 Task: Explore upcoming open houses in Omaha, Nebraska, to visit properties with a fenced backyard and a playground, and take note of family-friendly amenities.
Action: Mouse moved to (372, 233)
Screenshot: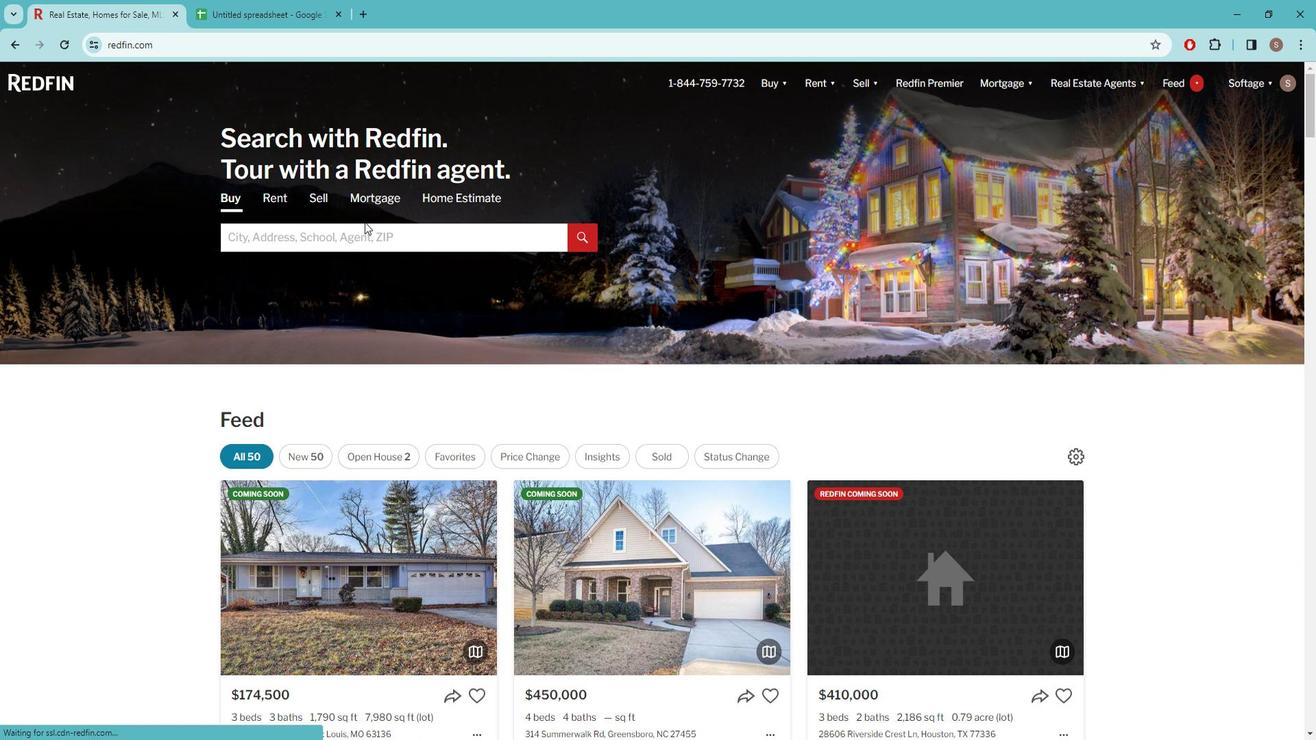 
Action: Mouse pressed left at (372, 233)
Screenshot: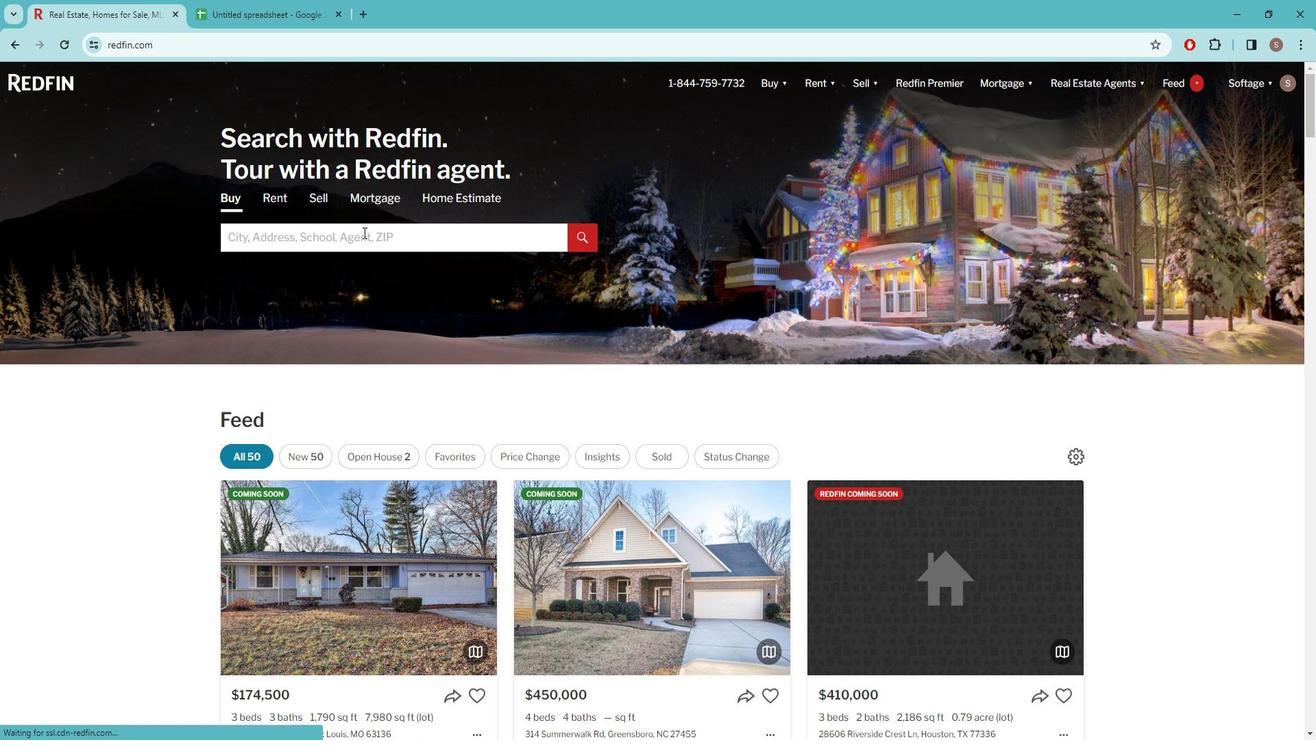 
Action: Key pressed o<Key.caps_lock>MAHA
Screenshot: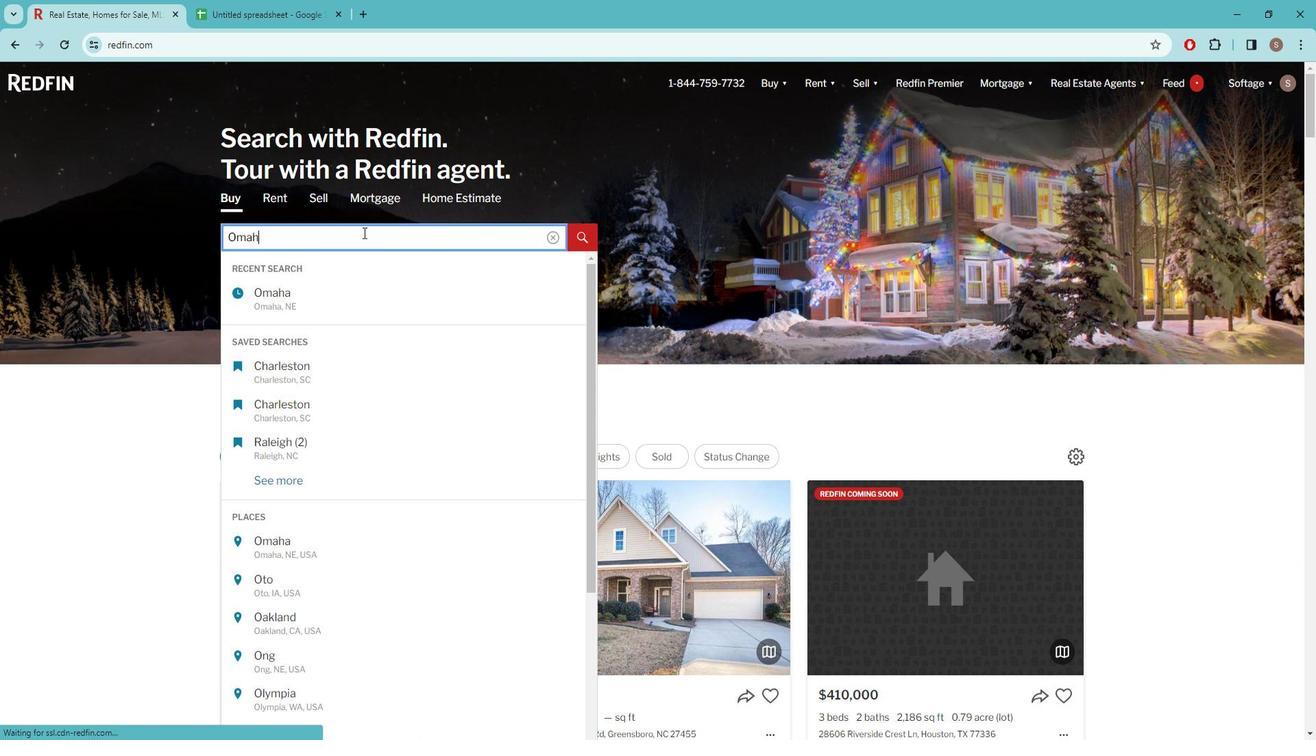 
Action: Mouse moved to (364, 309)
Screenshot: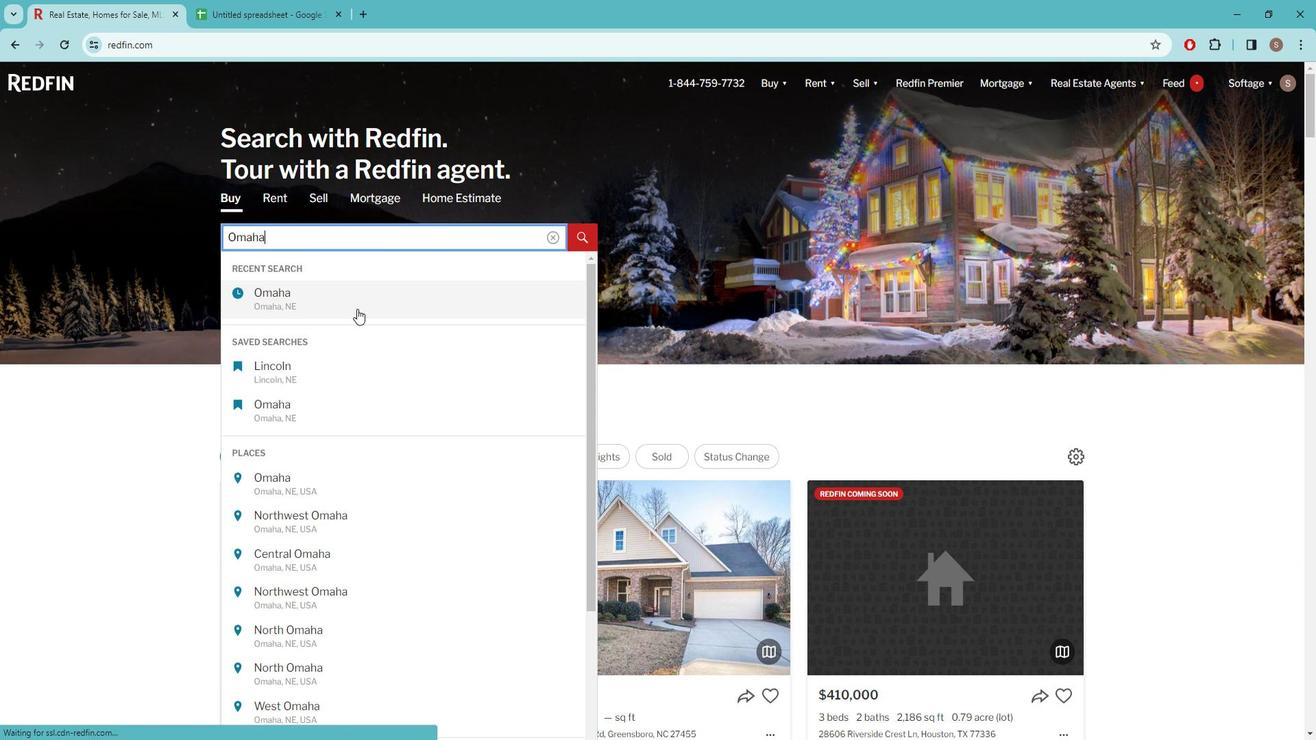 
Action: Mouse pressed left at (364, 309)
Screenshot: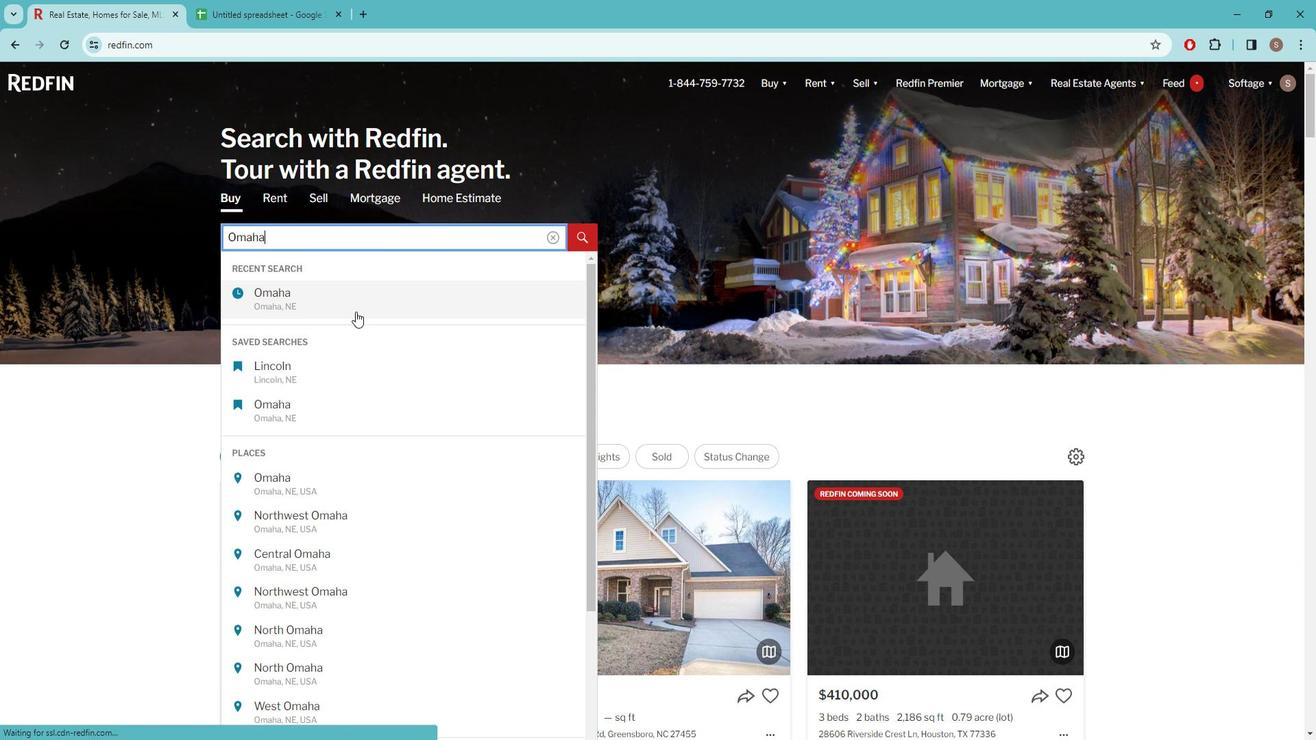 
Action: Mouse moved to (1155, 171)
Screenshot: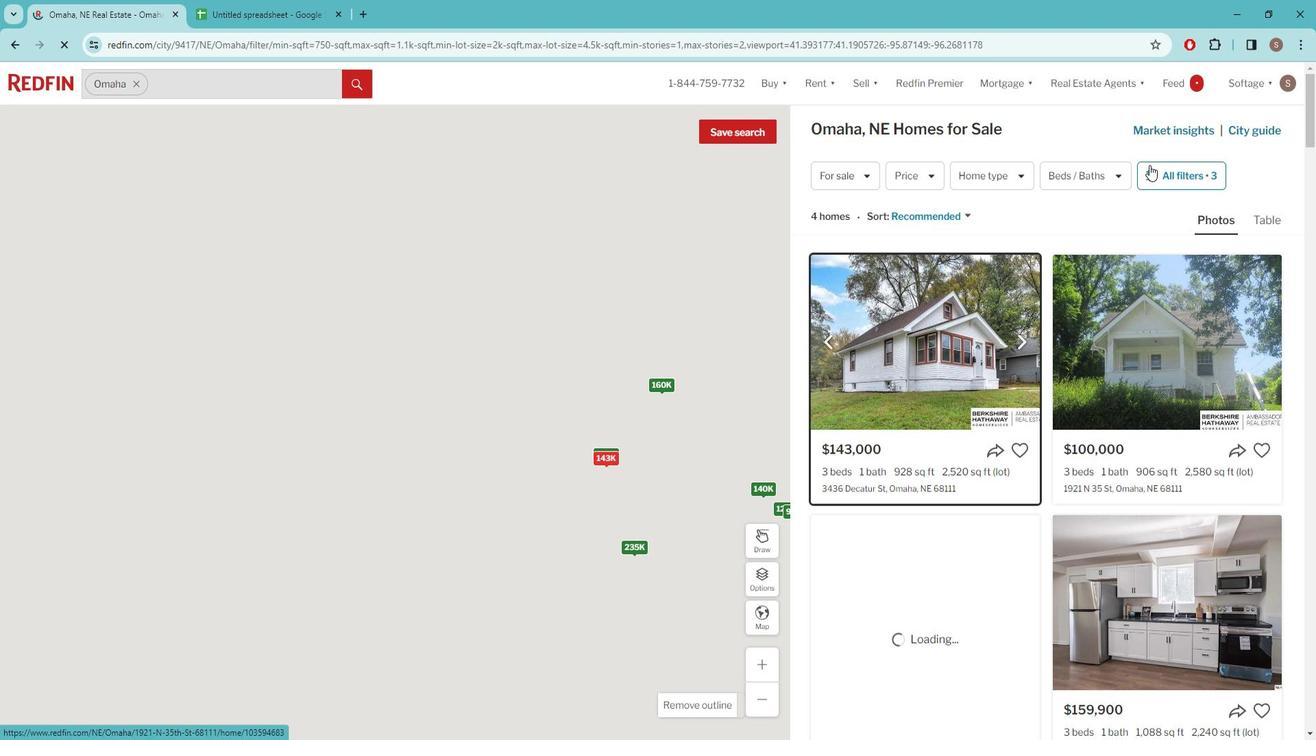 
Action: Mouse pressed left at (1155, 171)
Screenshot: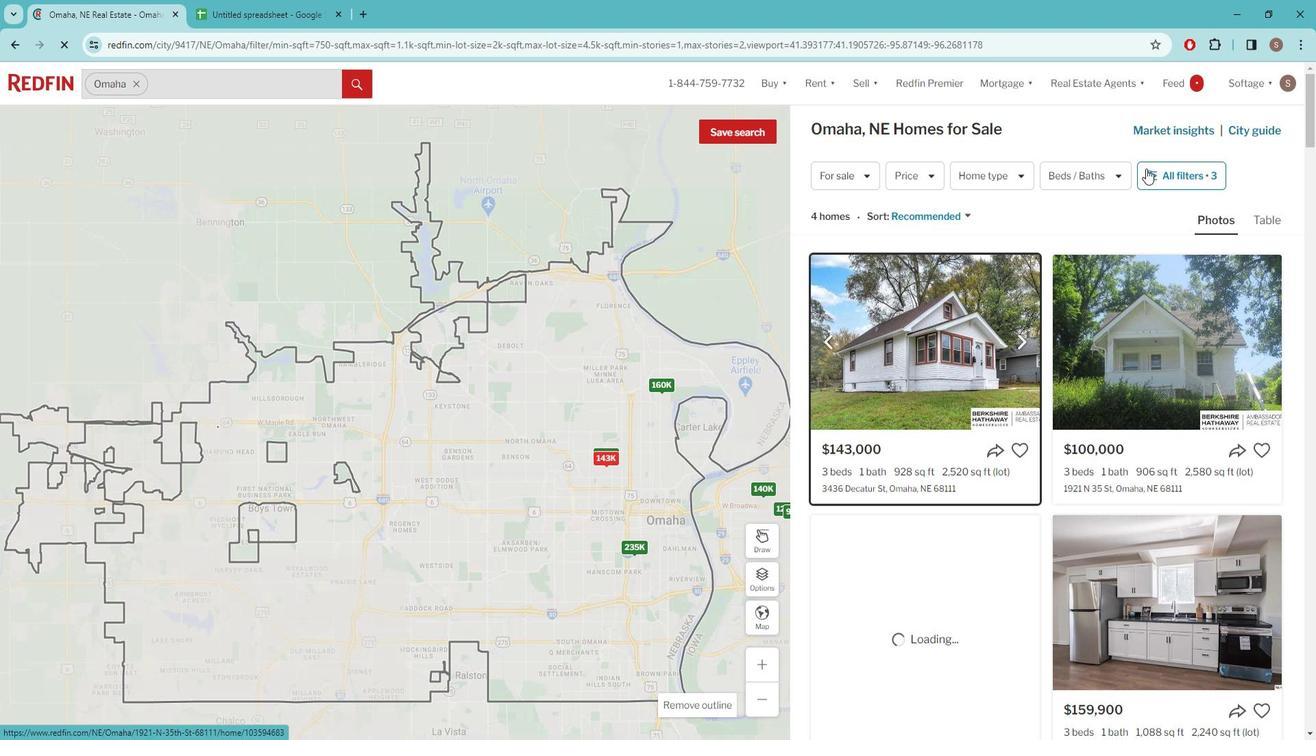 
Action: Mouse pressed left at (1155, 171)
Screenshot: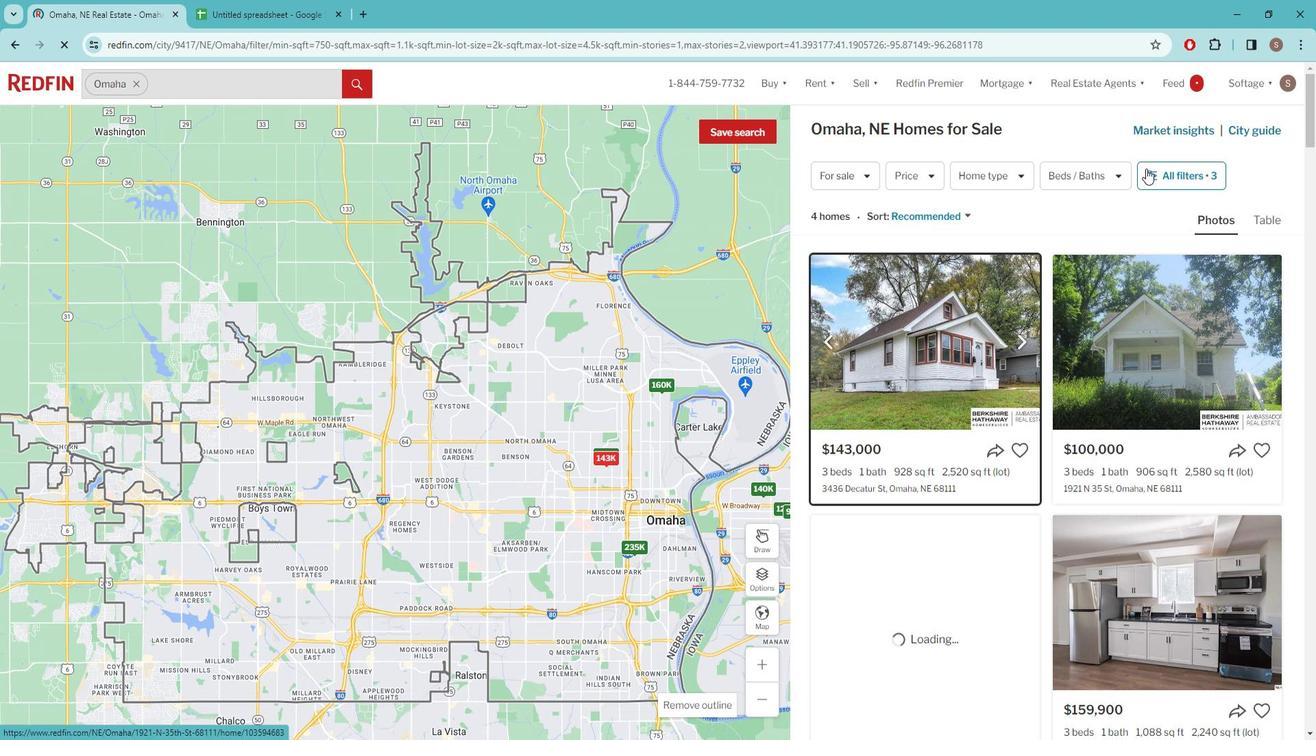 
Action: Mouse moved to (1156, 172)
Screenshot: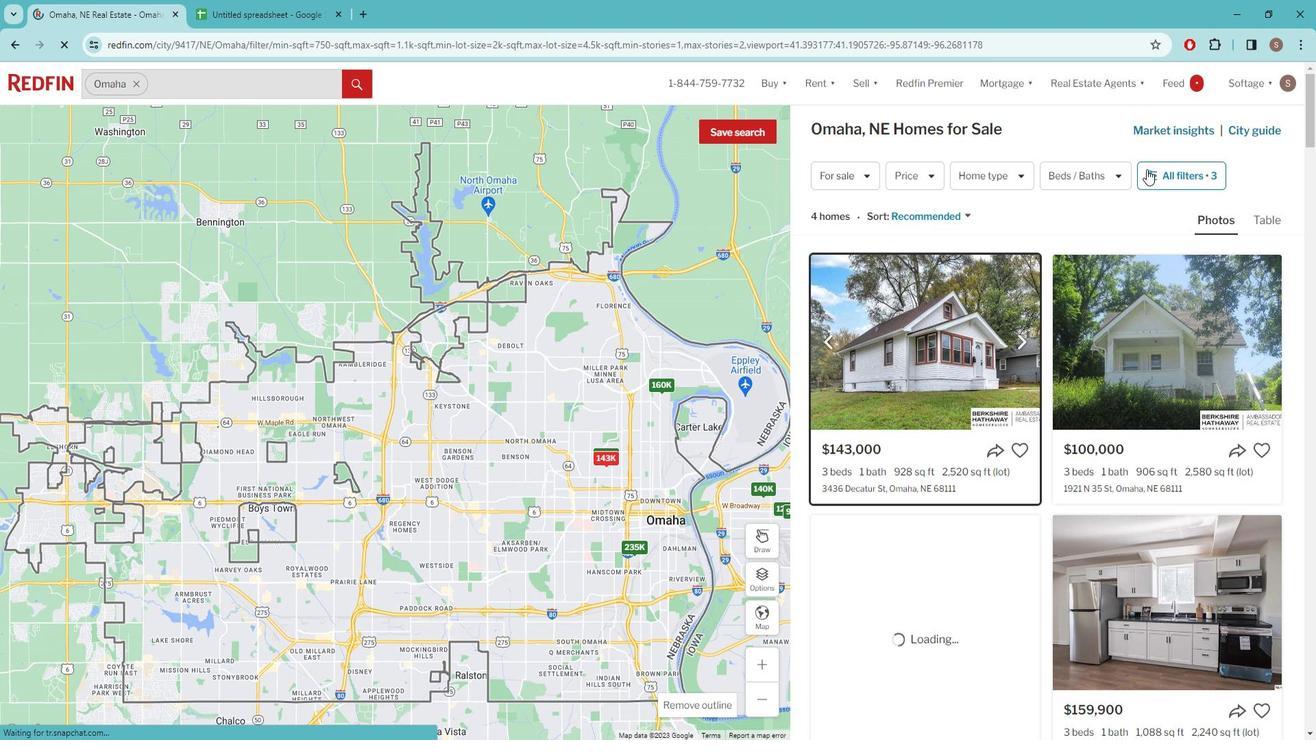
Action: Mouse pressed left at (1156, 172)
Screenshot: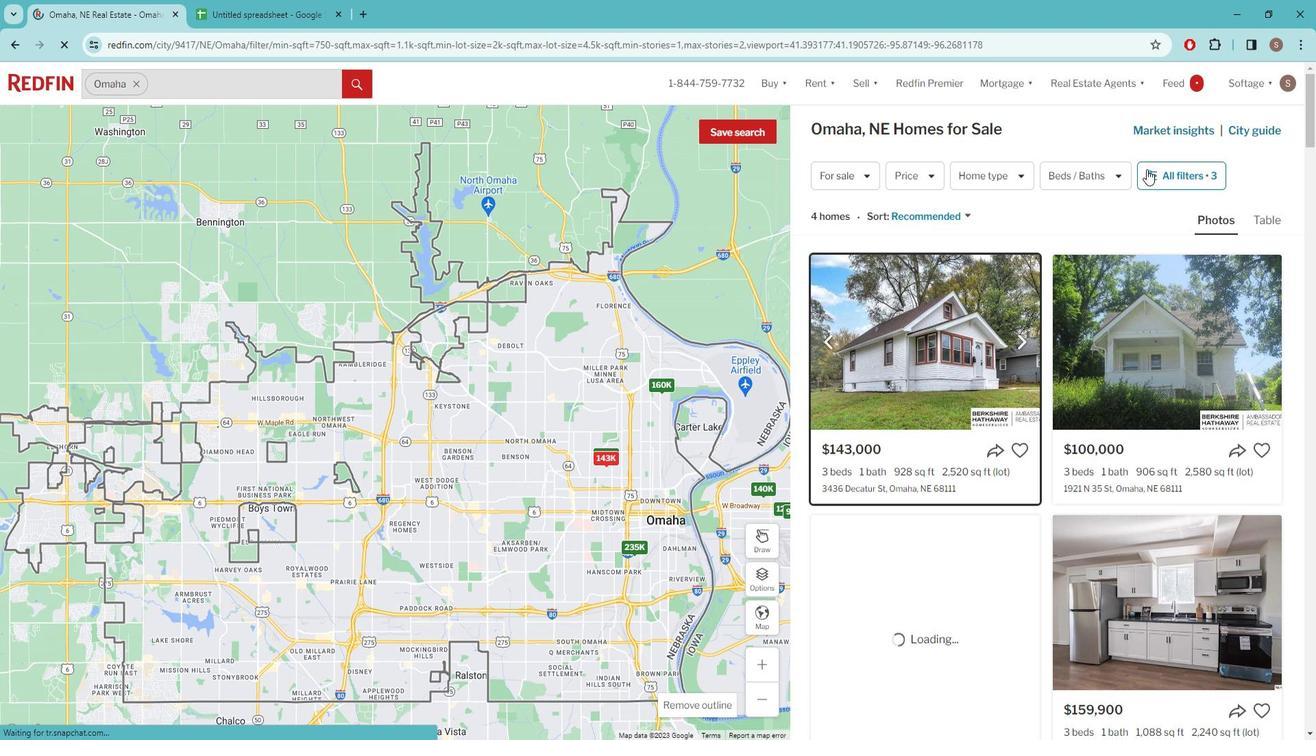 
Action: Mouse pressed left at (1156, 172)
Screenshot: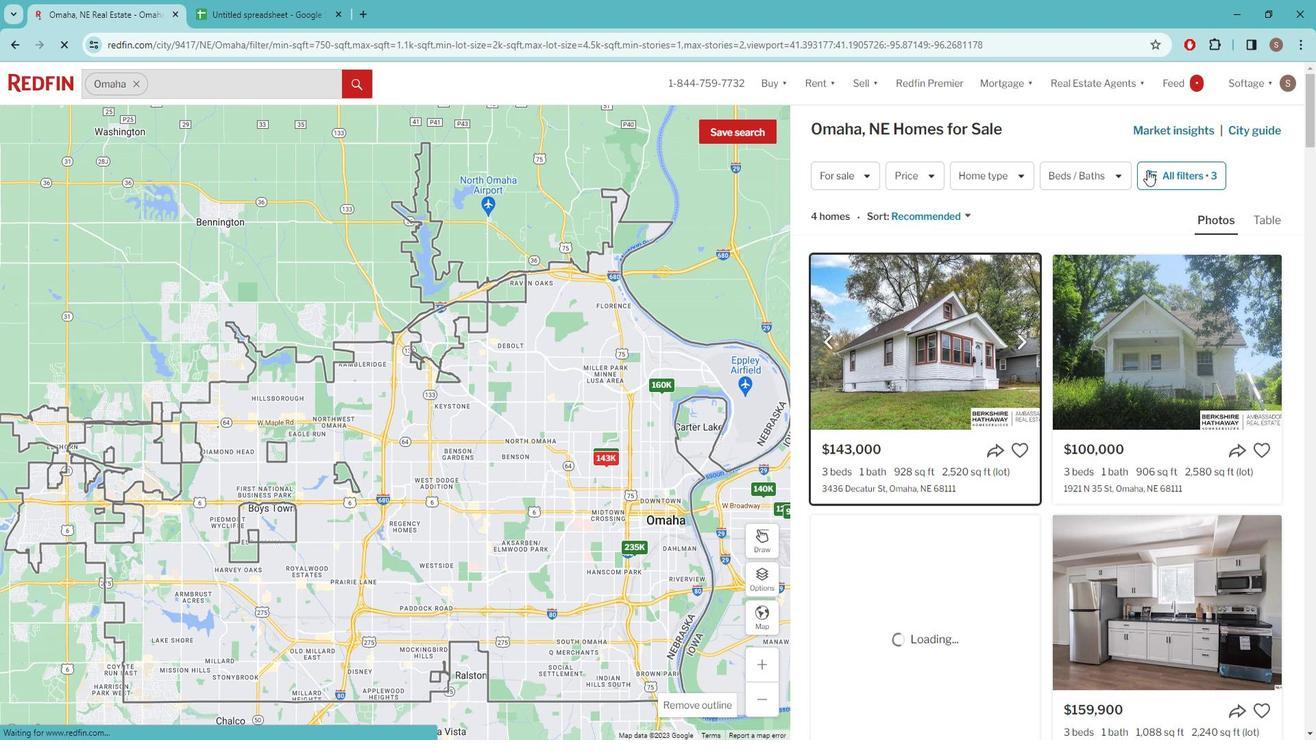 
Action: Mouse moved to (1164, 172)
Screenshot: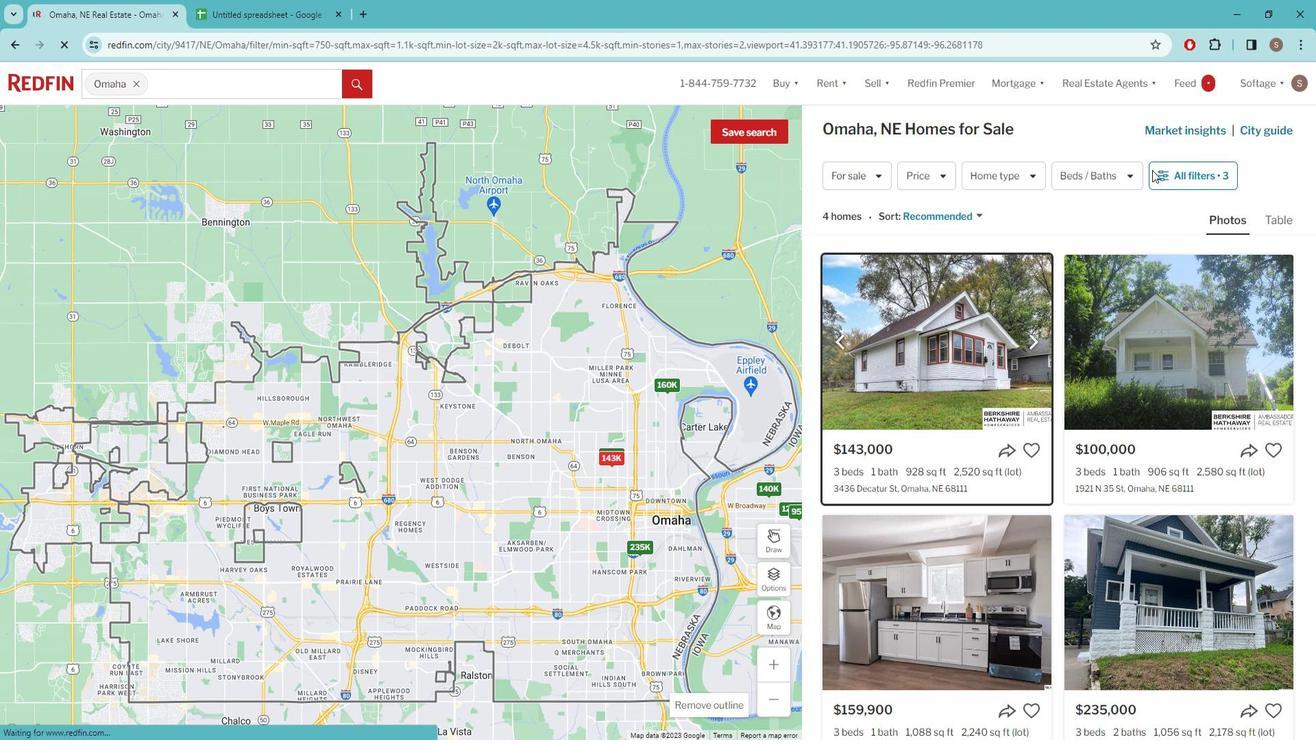 
Action: Mouse pressed left at (1164, 172)
Screenshot: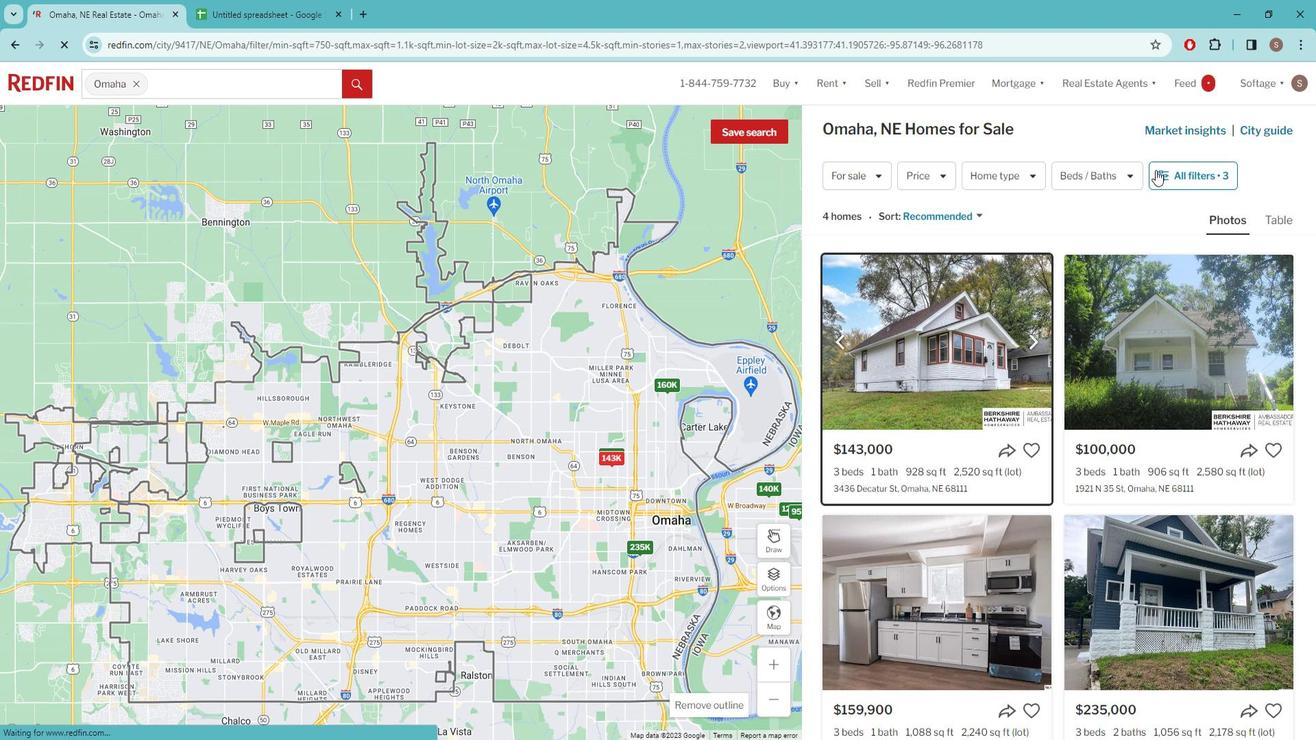 
Action: Mouse pressed left at (1164, 172)
Screenshot: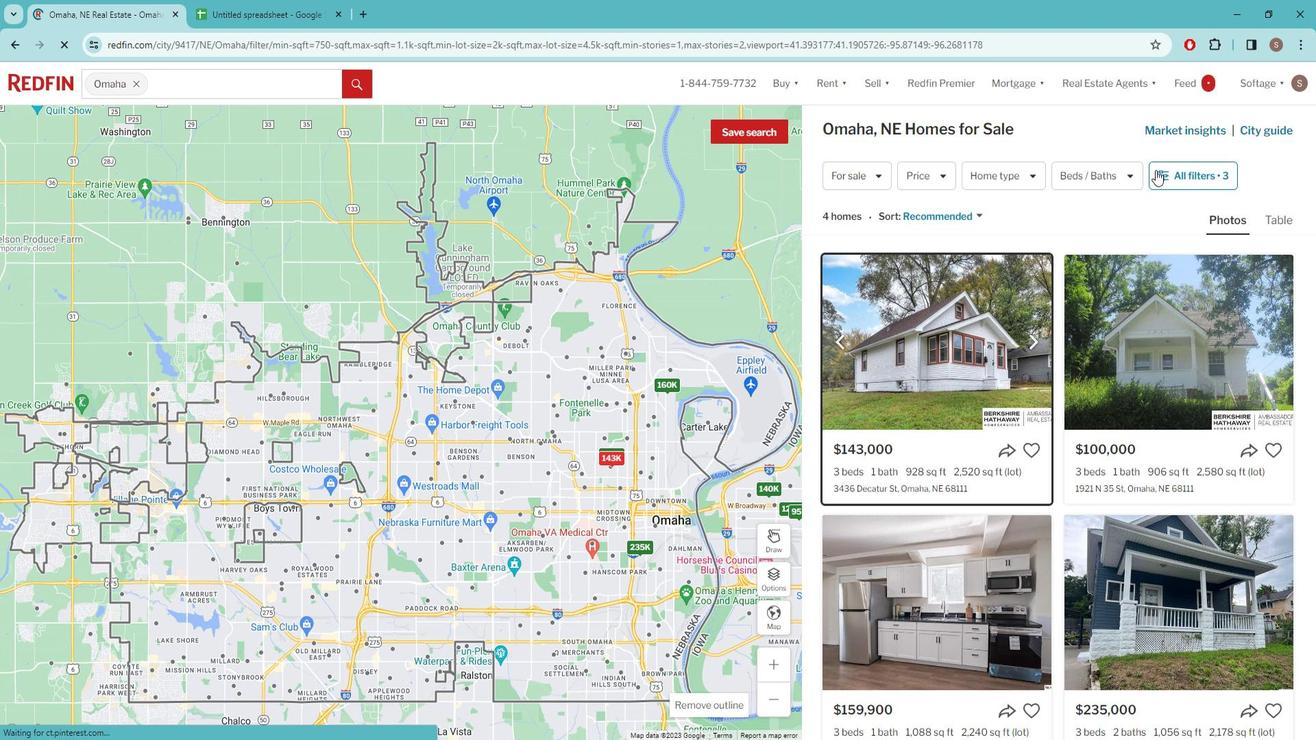 
Action: Mouse moved to (928, 697)
Screenshot: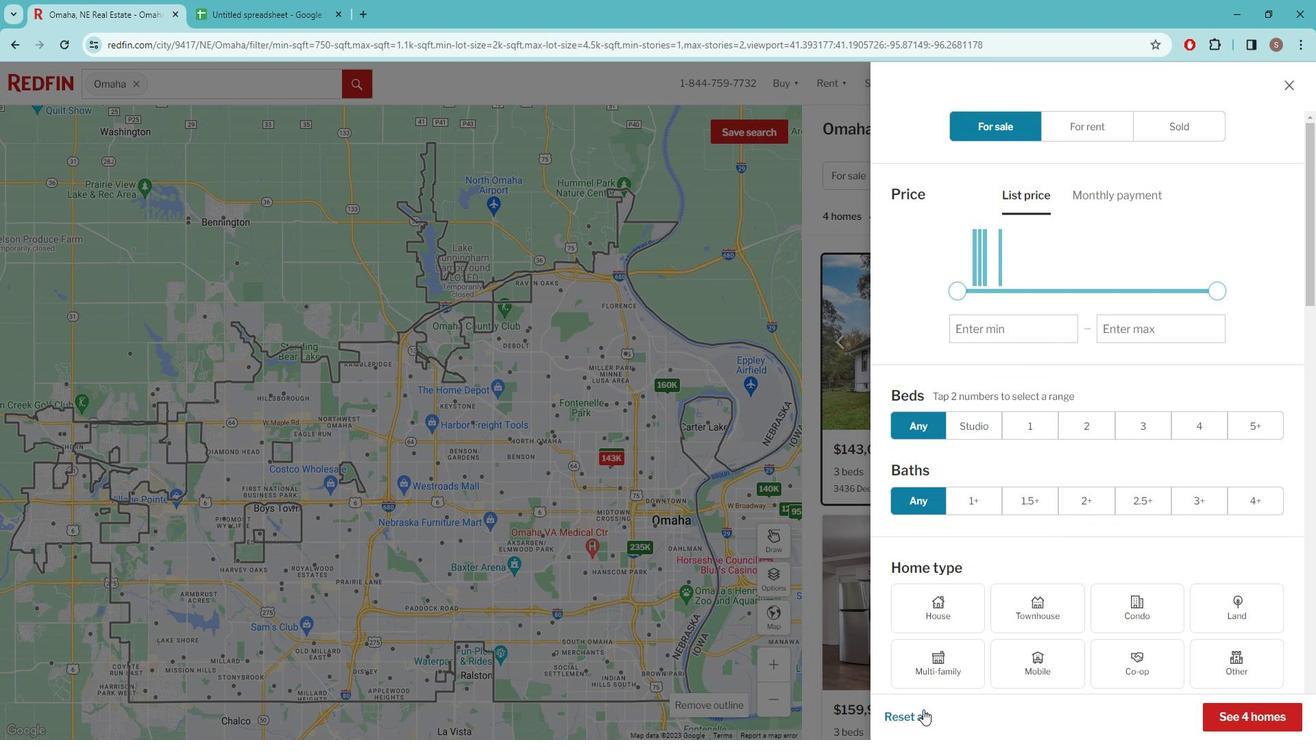 
Action: Mouse pressed left at (928, 697)
Screenshot: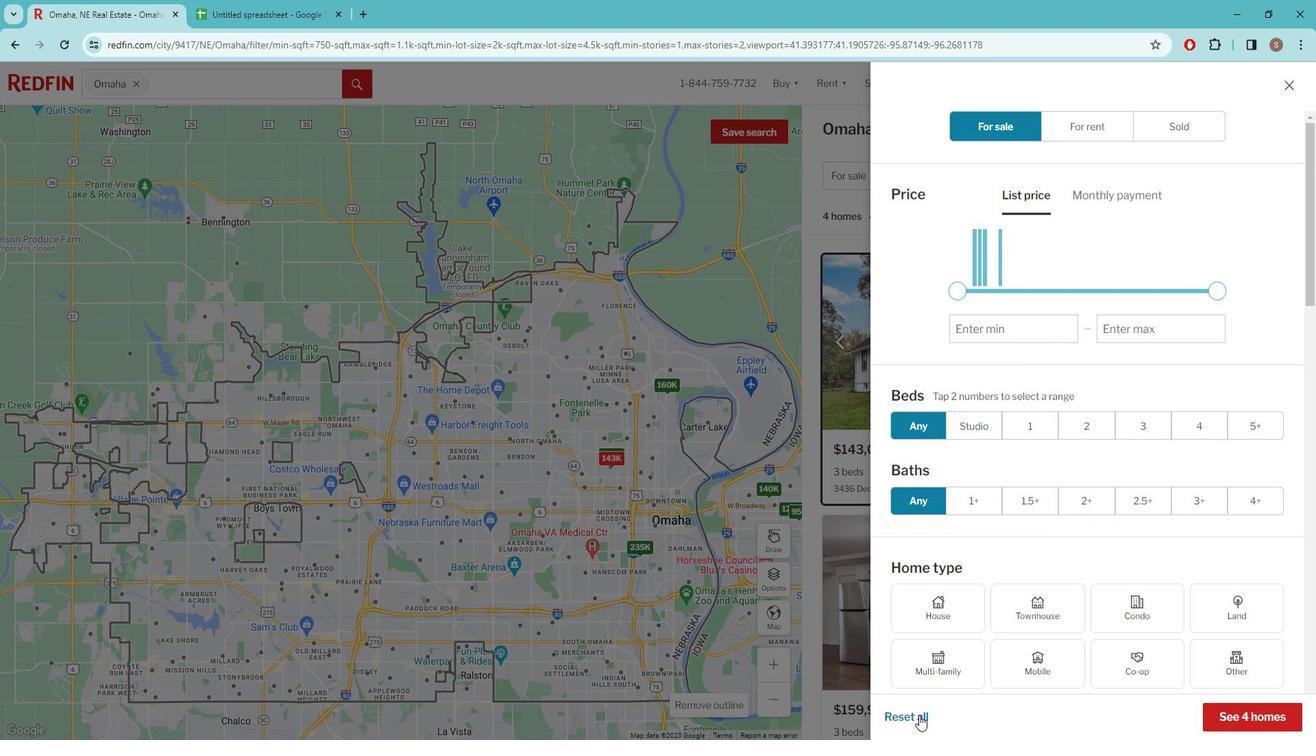 
Action: Mouse moved to (1013, 449)
Screenshot: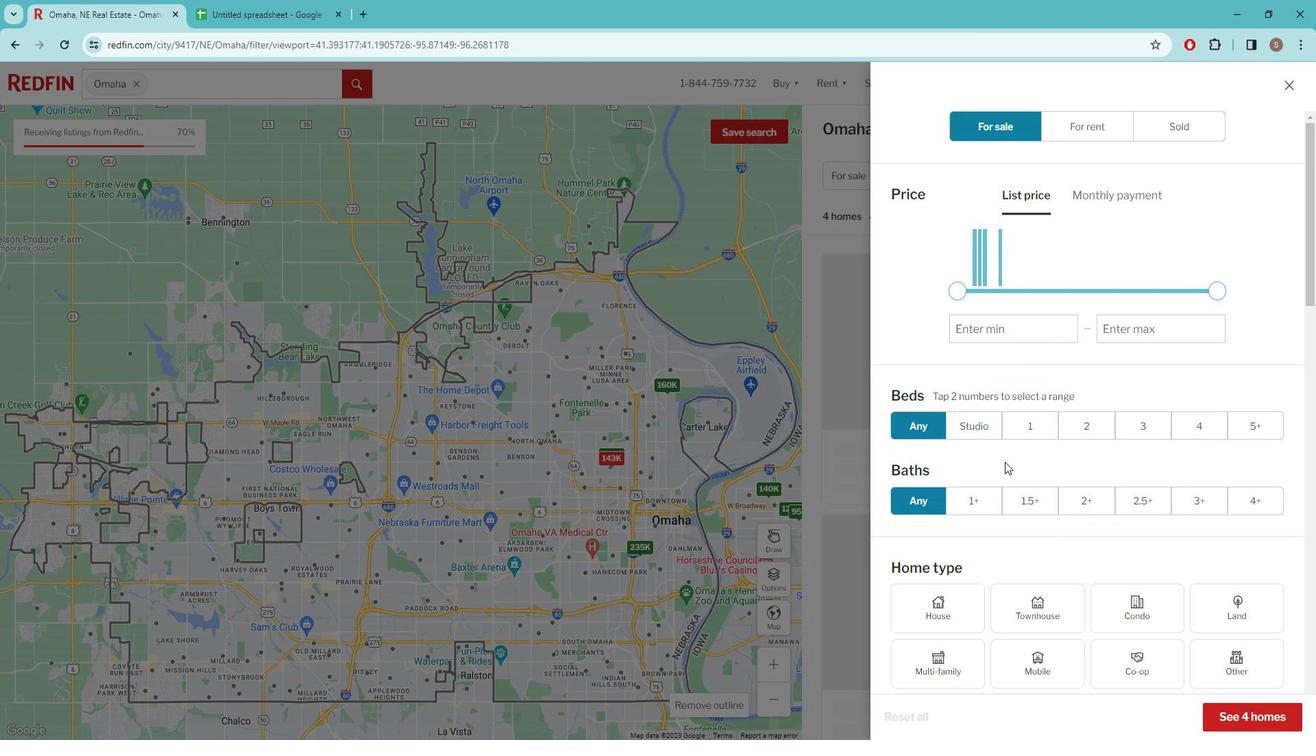 
Action: Mouse scrolled (1013, 448) with delta (0, 0)
Screenshot: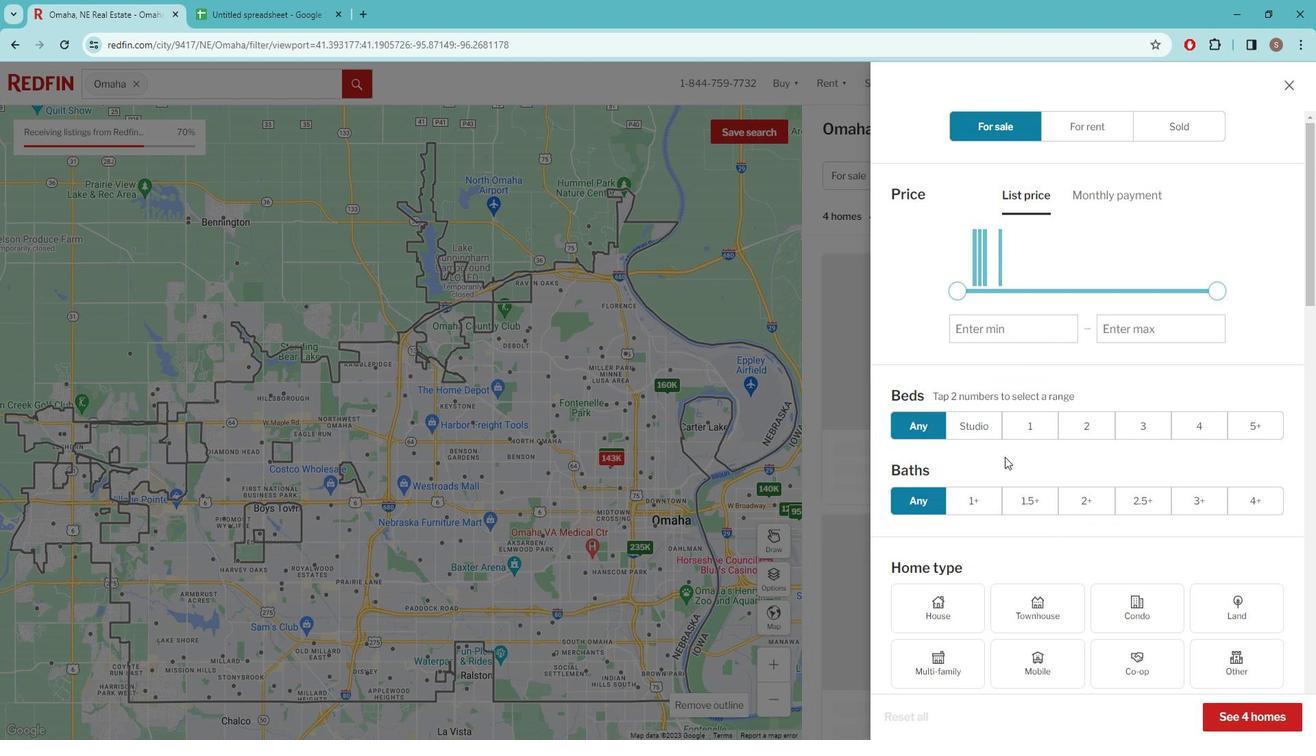 
Action: Mouse moved to (1011, 449)
Screenshot: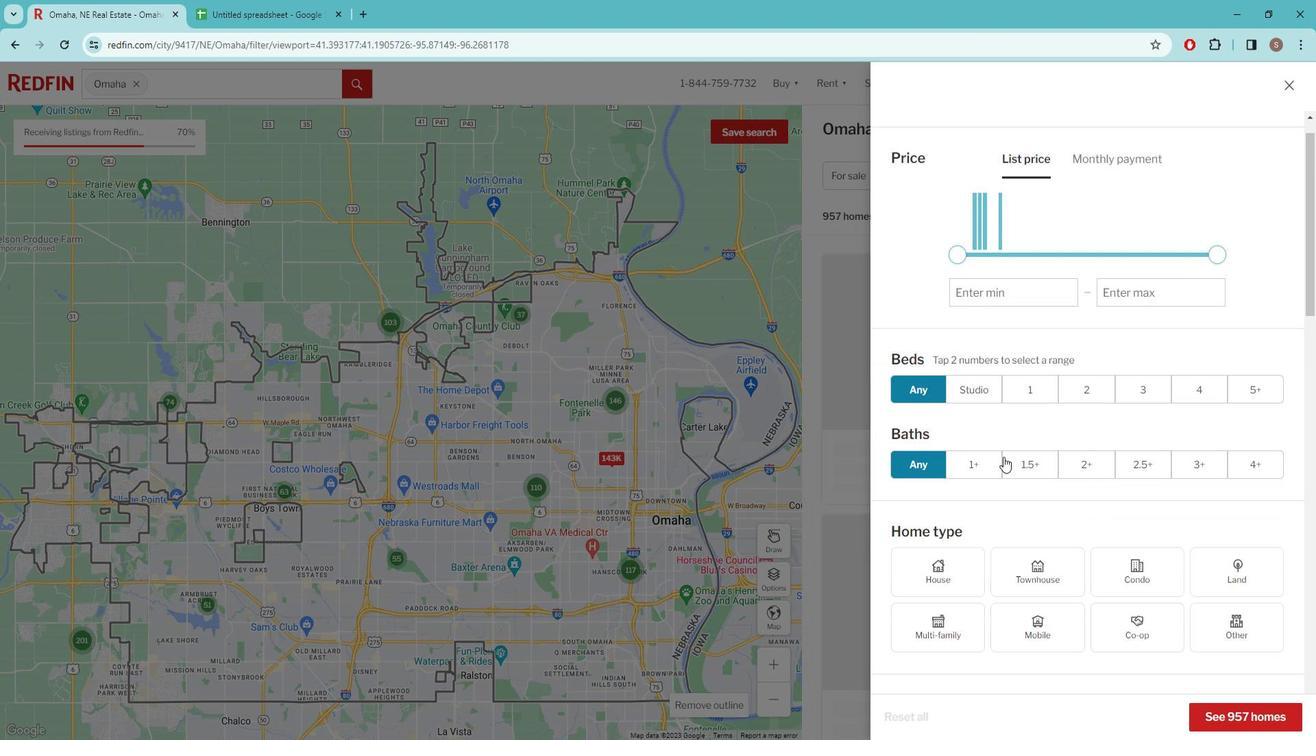 
Action: Mouse scrolled (1011, 448) with delta (0, 0)
Screenshot: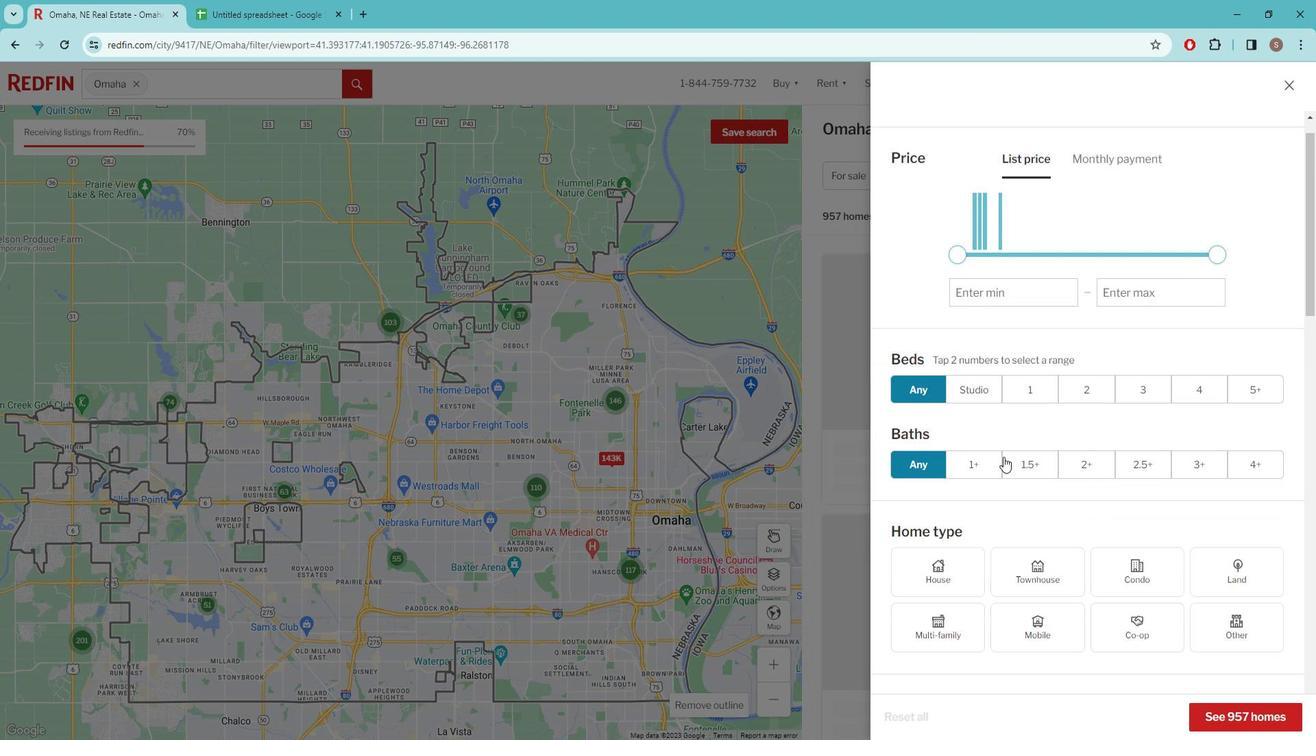 
Action: Mouse moved to (1011, 449)
Screenshot: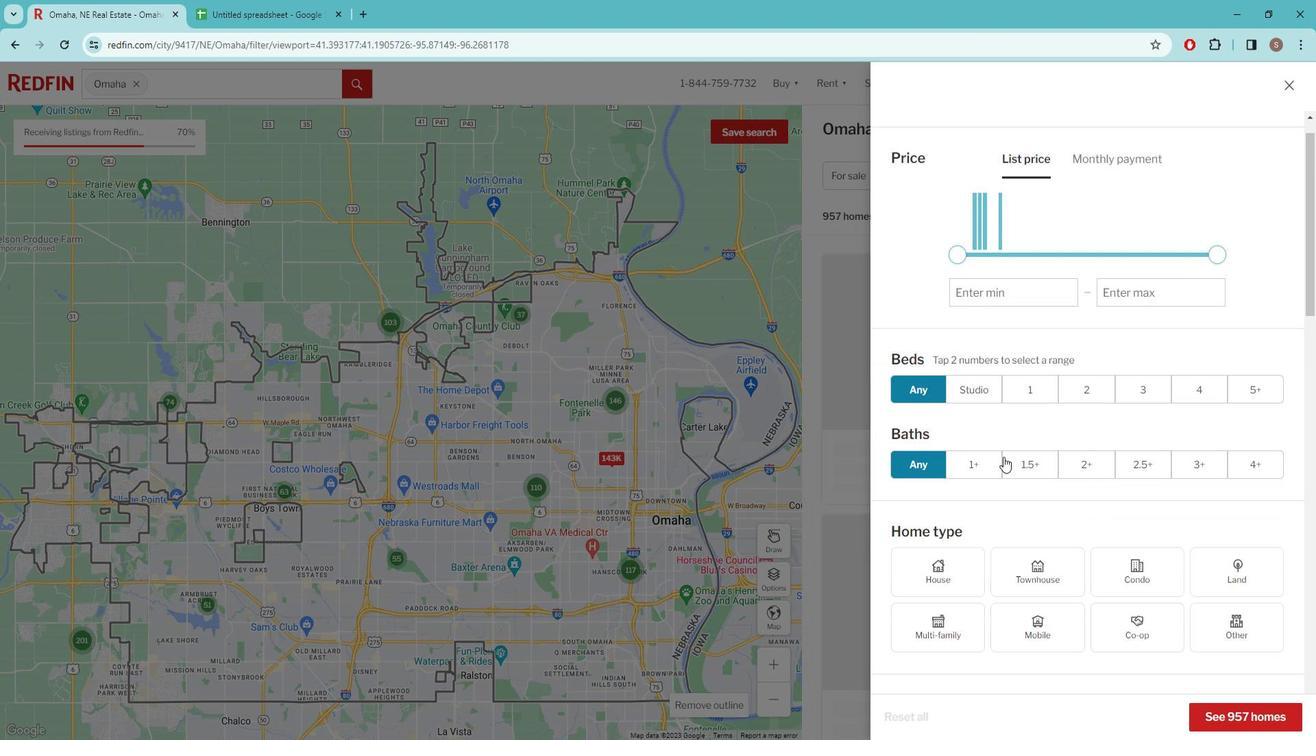 
Action: Mouse scrolled (1011, 448) with delta (0, 0)
Screenshot: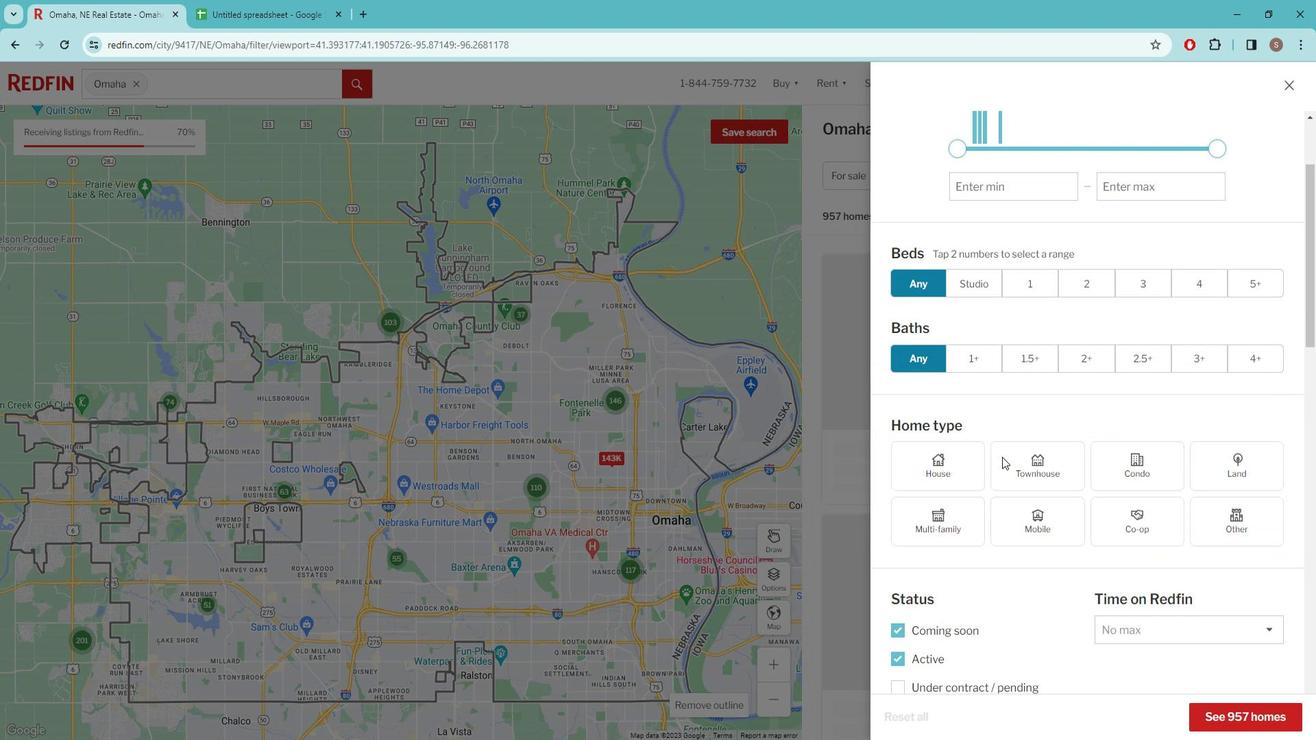 
Action: Mouse scrolled (1011, 448) with delta (0, 0)
Screenshot: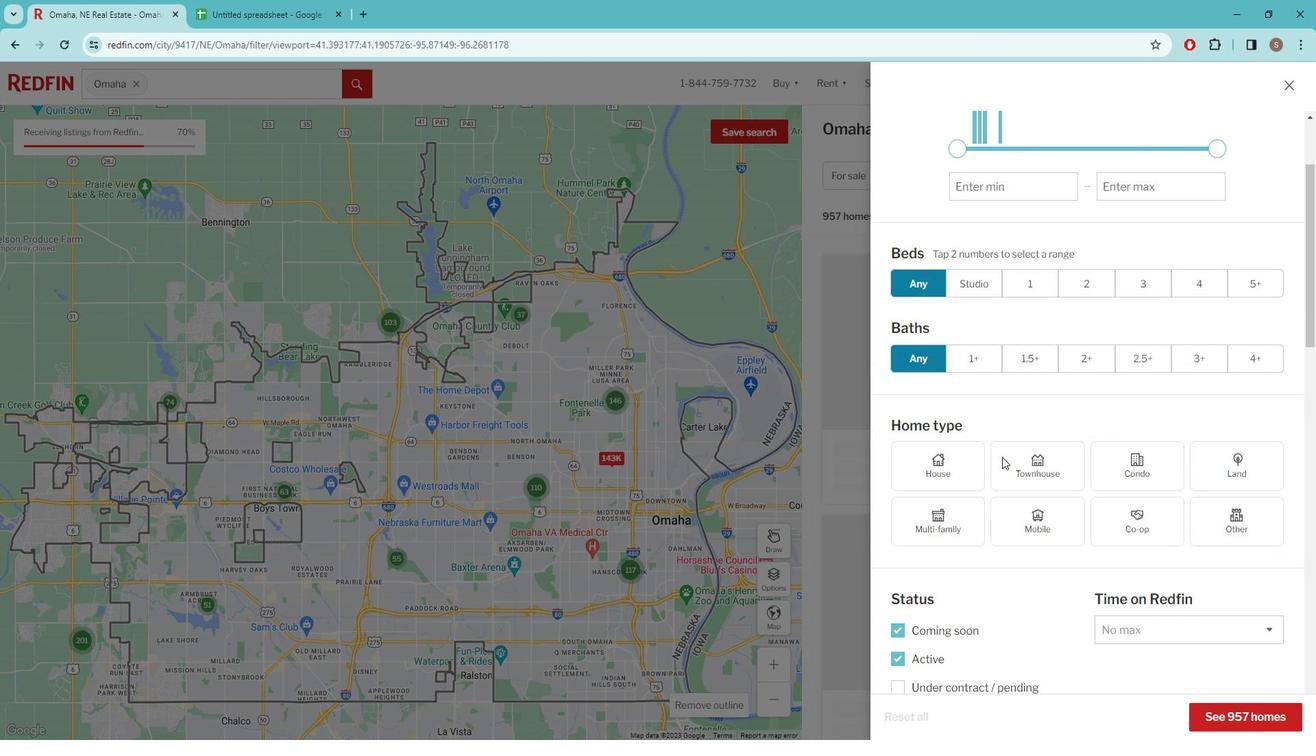
Action: Mouse moved to (964, 479)
Screenshot: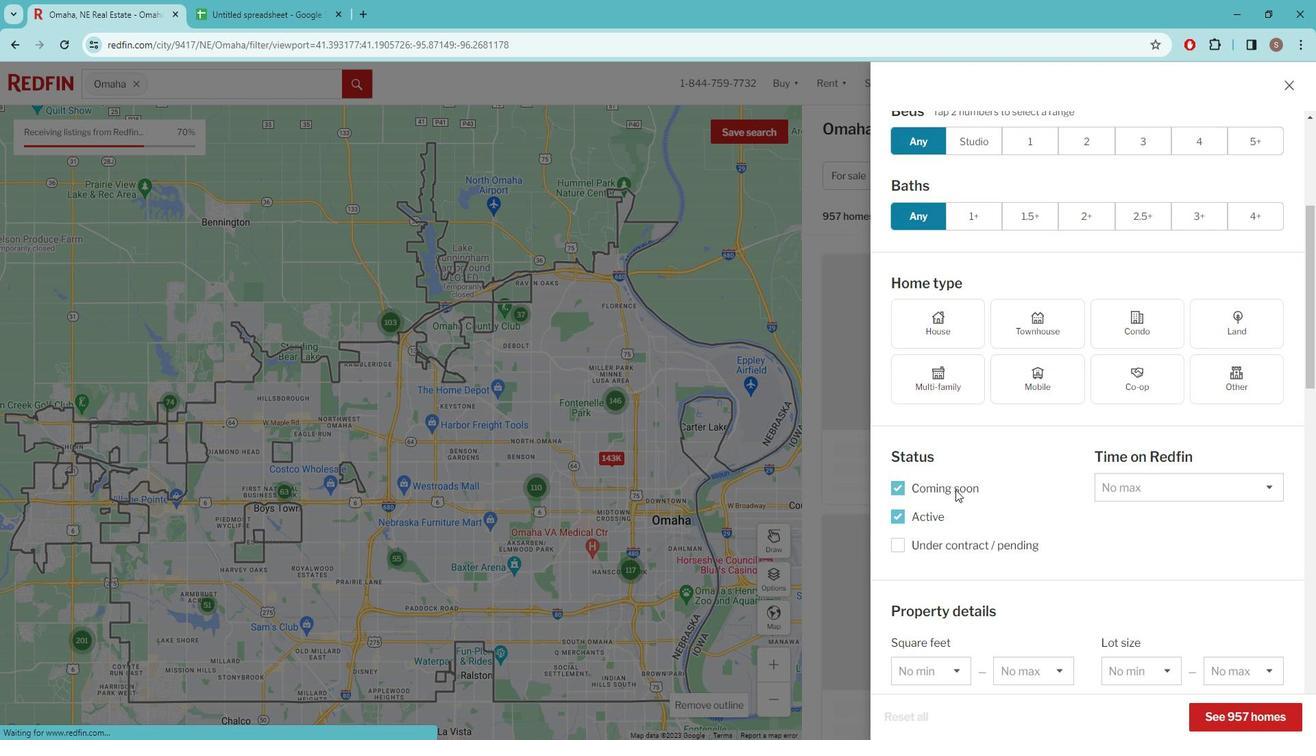 
Action: Mouse pressed left at (964, 479)
Screenshot: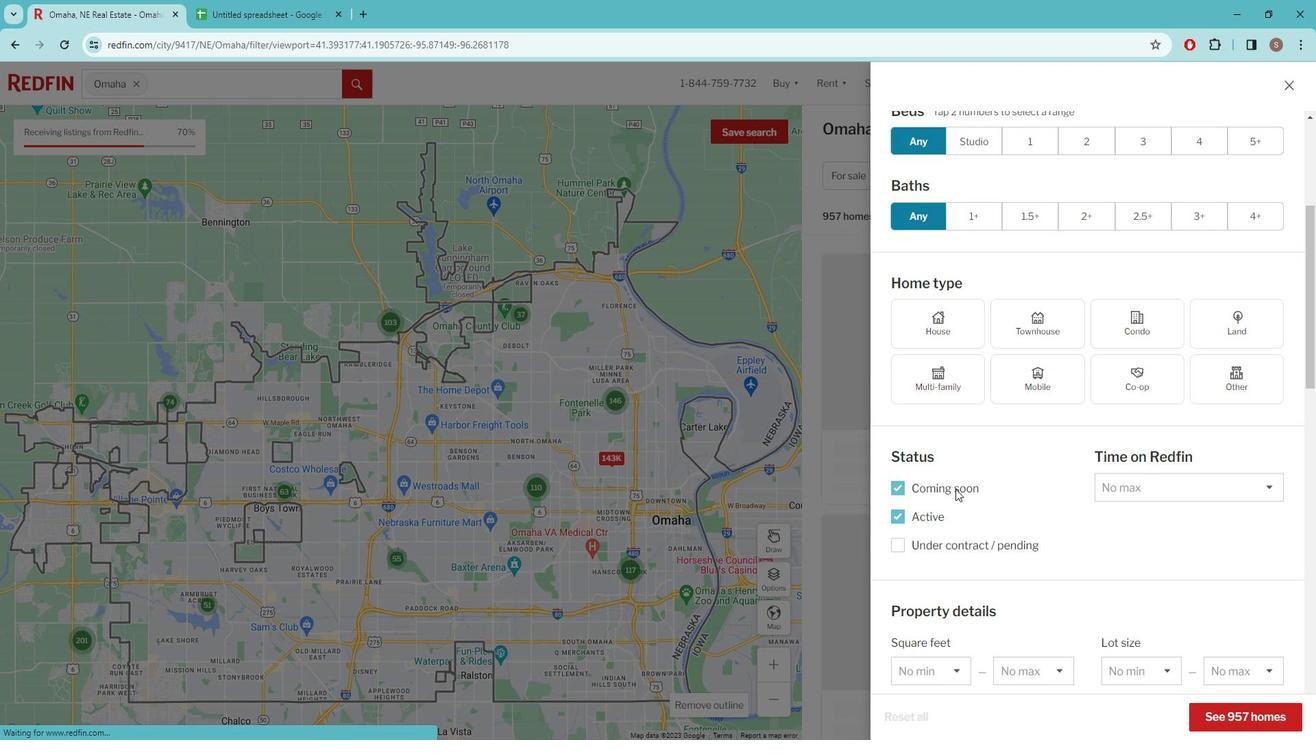 
Action: Mouse pressed left at (964, 479)
Screenshot: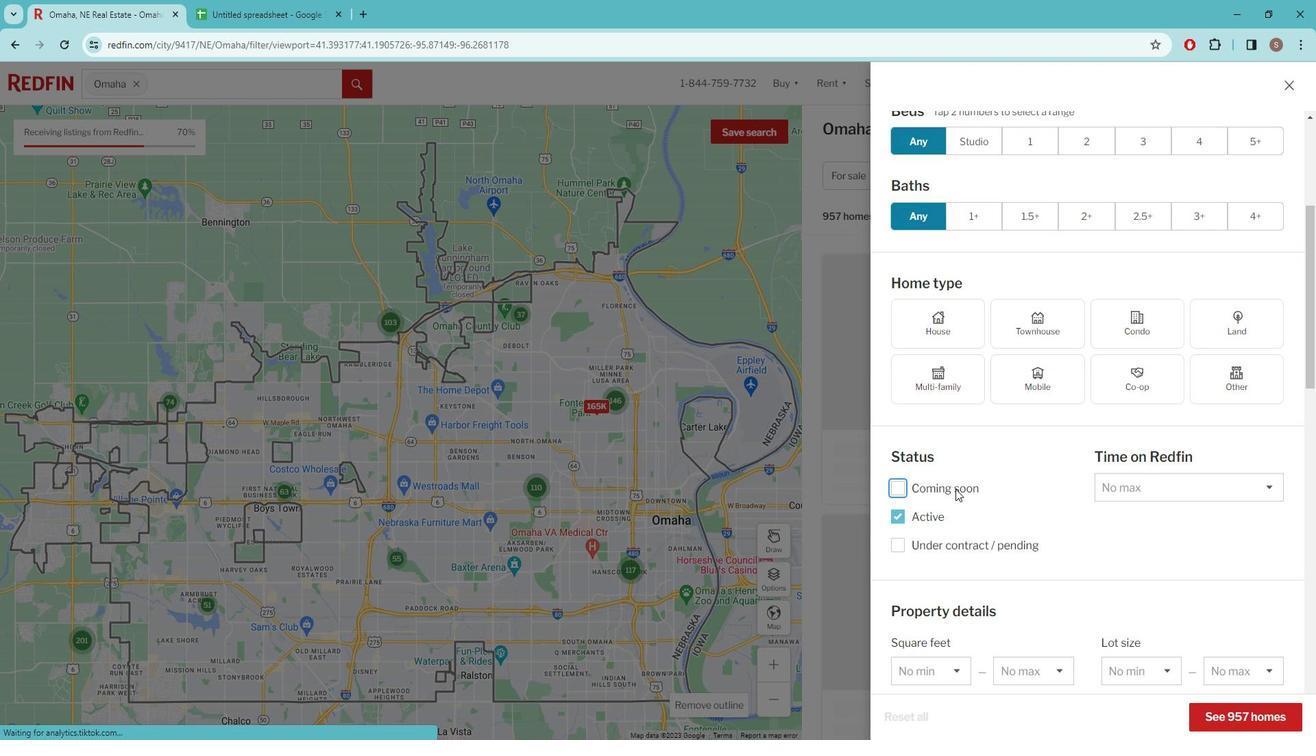
Action: Mouse scrolled (964, 479) with delta (0, 0)
Screenshot: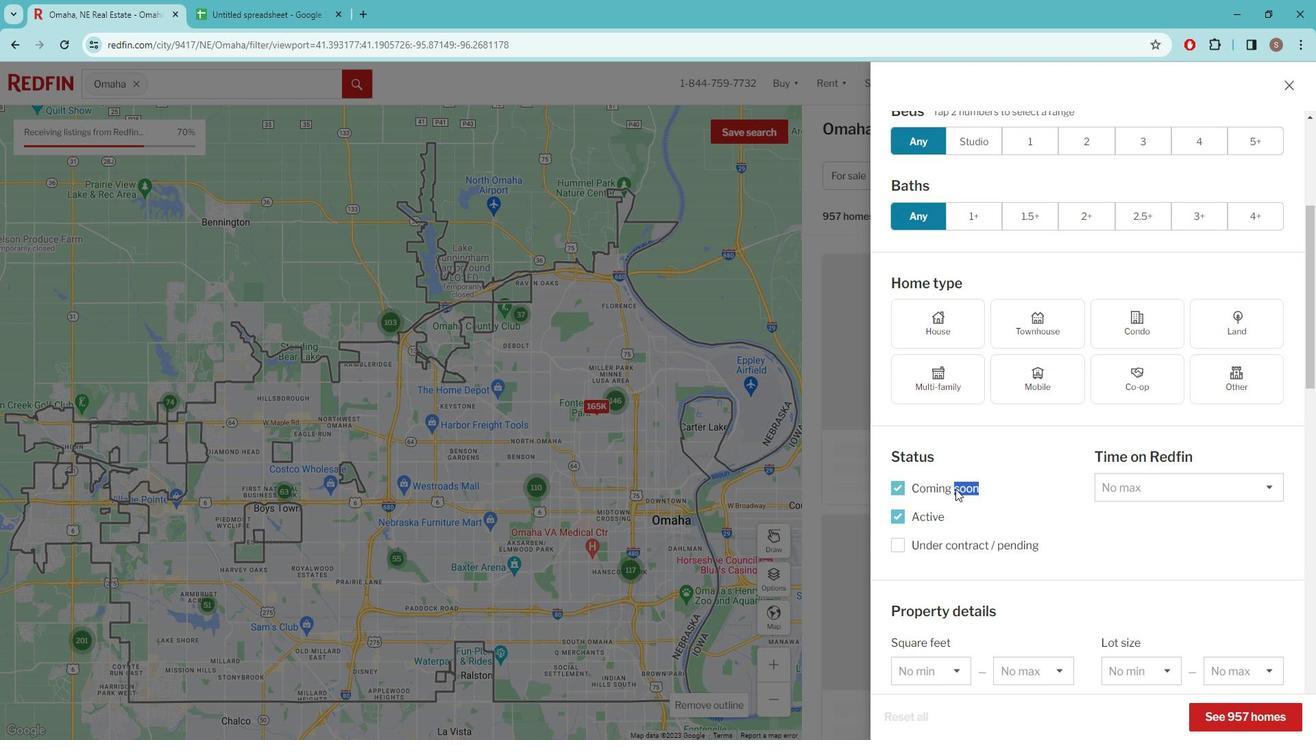 
Action: Mouse scrolled (964, 479) with delta (0, 0)
Screenshot: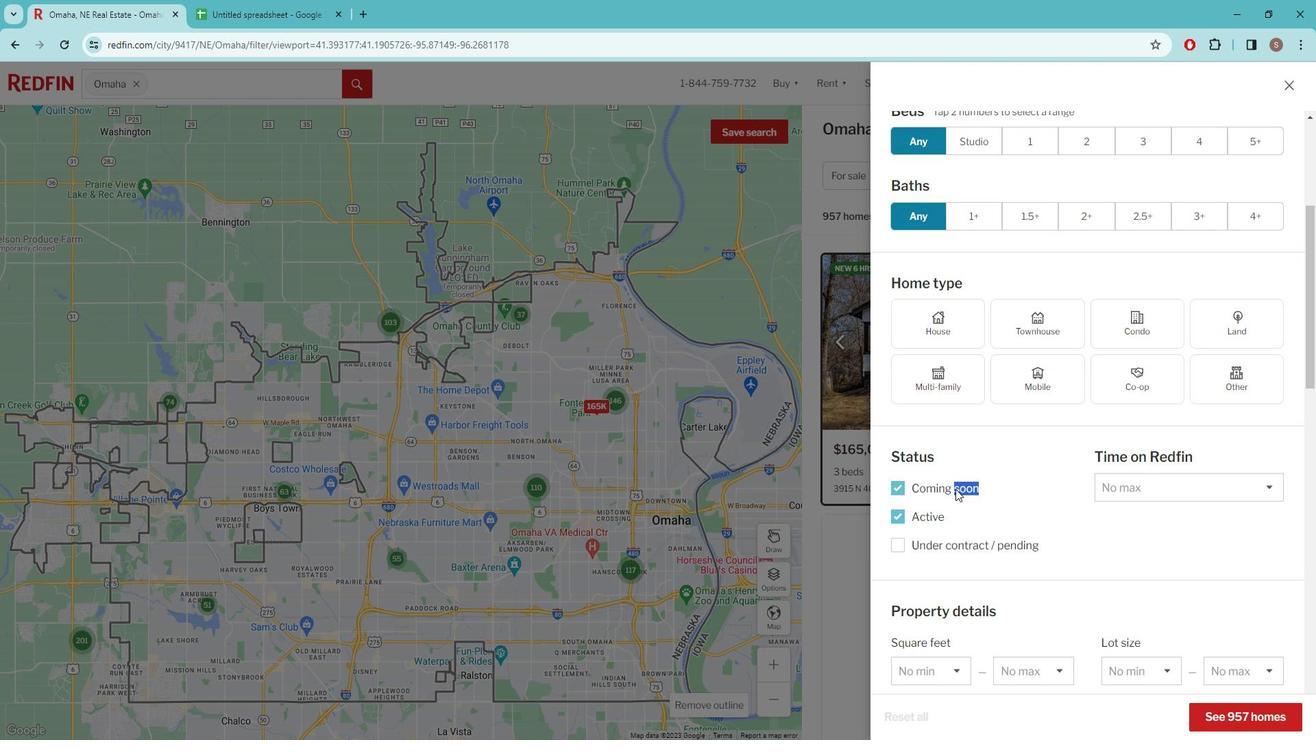 
Action: Mouse moved to (1017, 451)
Screenshot: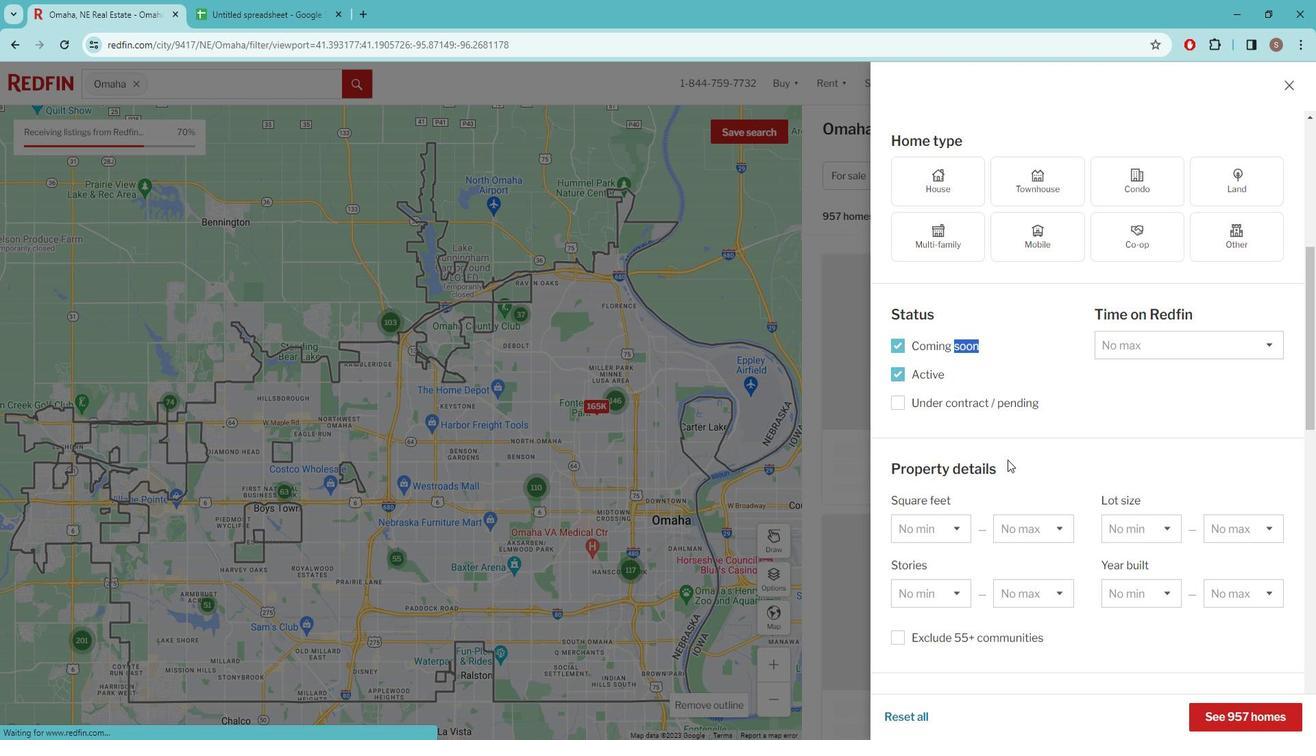 
Action: Mouse scrolled (1017, 450) with delta (0, 0)
Screenshot: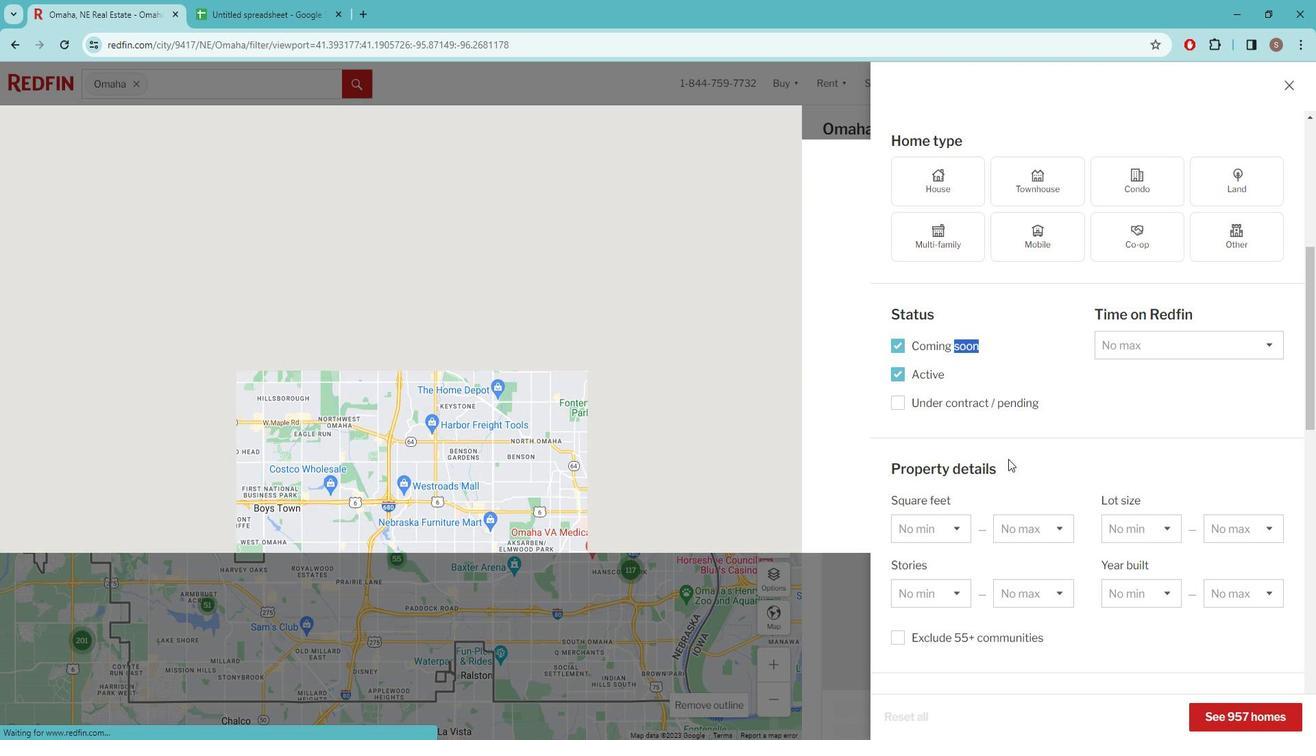 
Action: Mouse moved to (1030, 445)
Screenshot: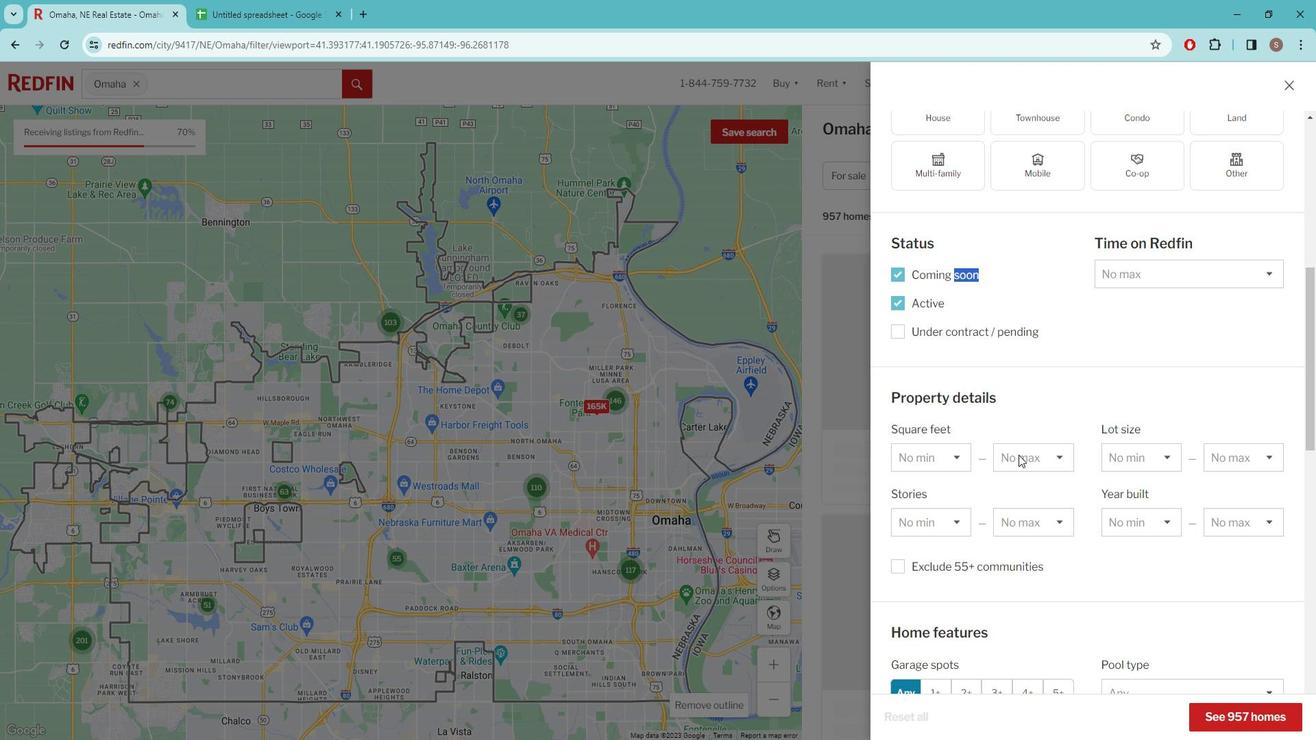 
Action: Mouse scrolled (1030, 444) with delta (0, 0)
Screenshot: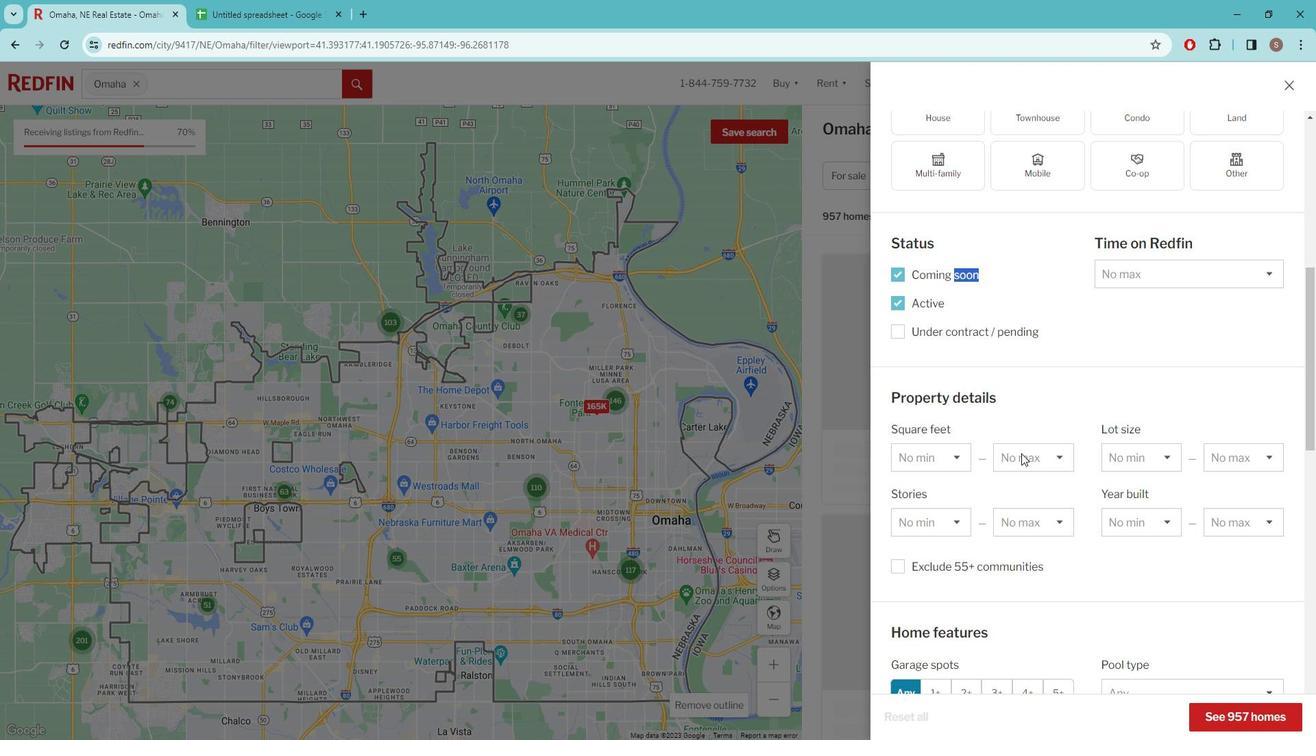 
Action: Mouse scrolled (1030, 444) with delta (0, 0)
Screenshot: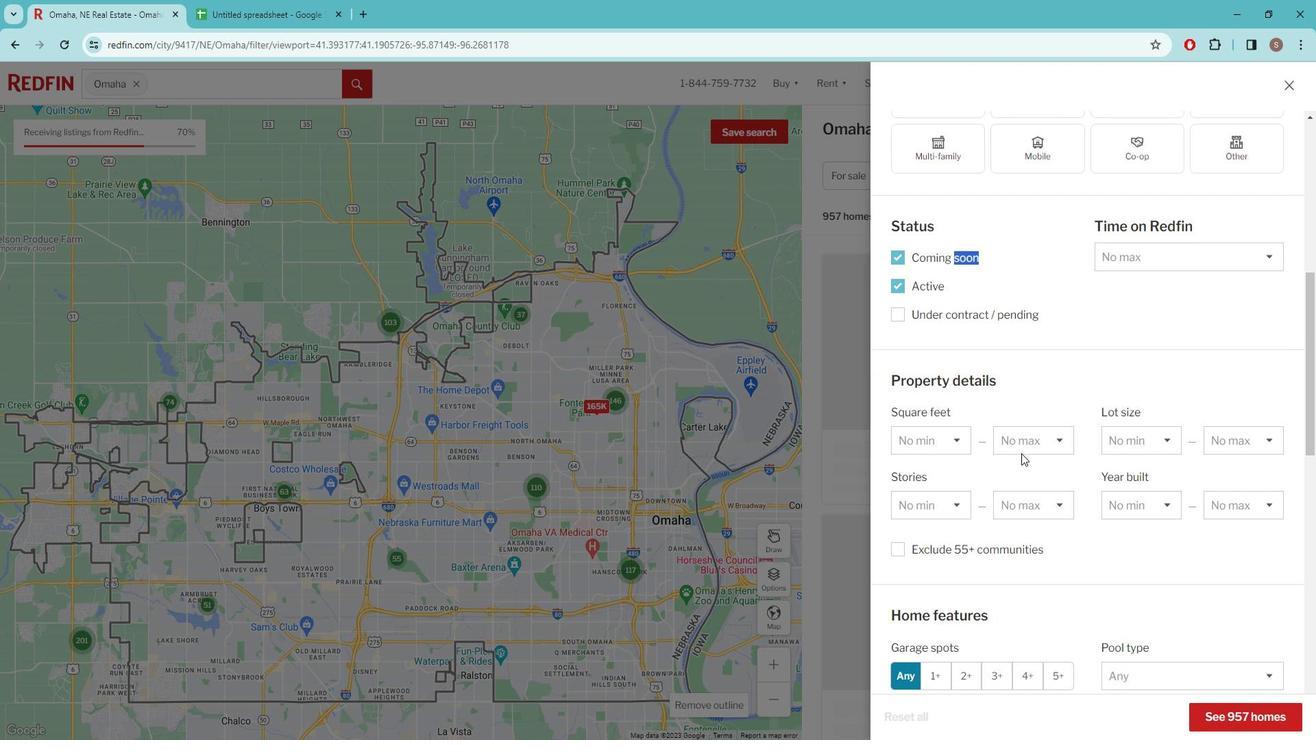 
Action: Mouse moved to (1033, 444)
Screenshot: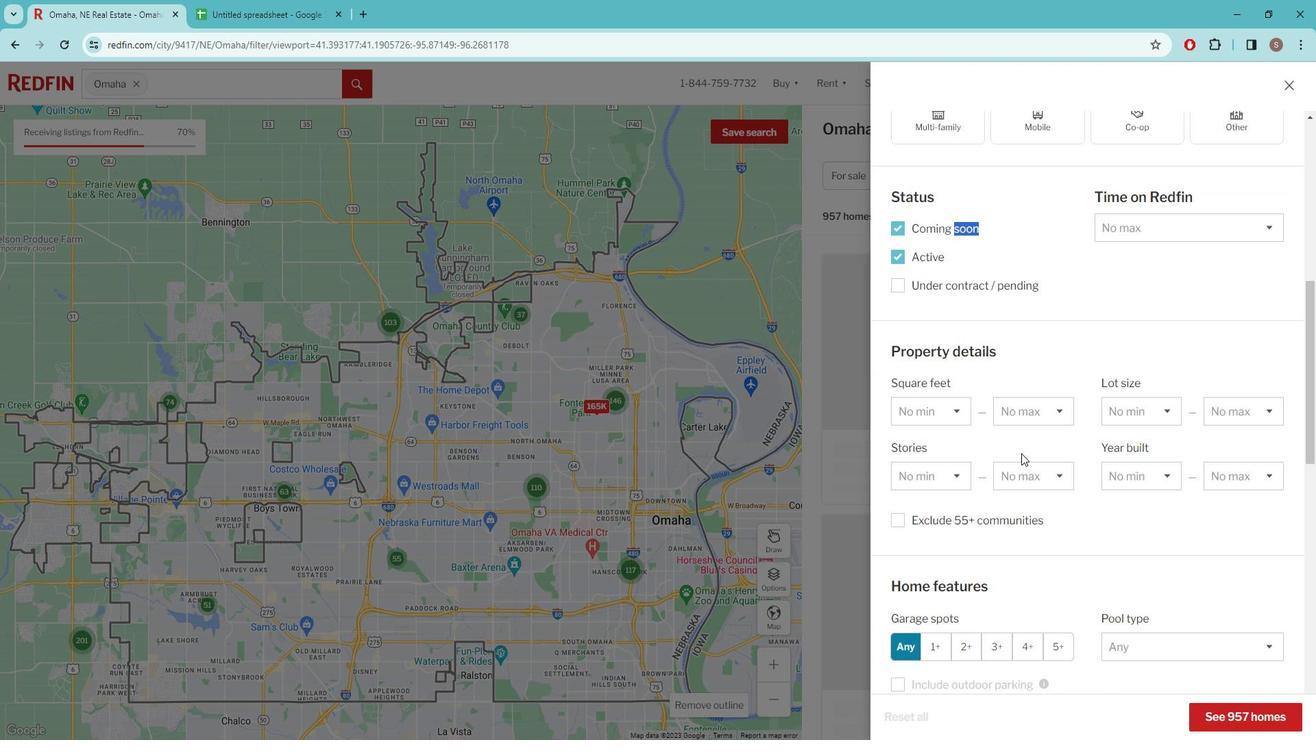 
Action: Mouse scrolled (1033, 443) with delta (0, 0)
Screenshot: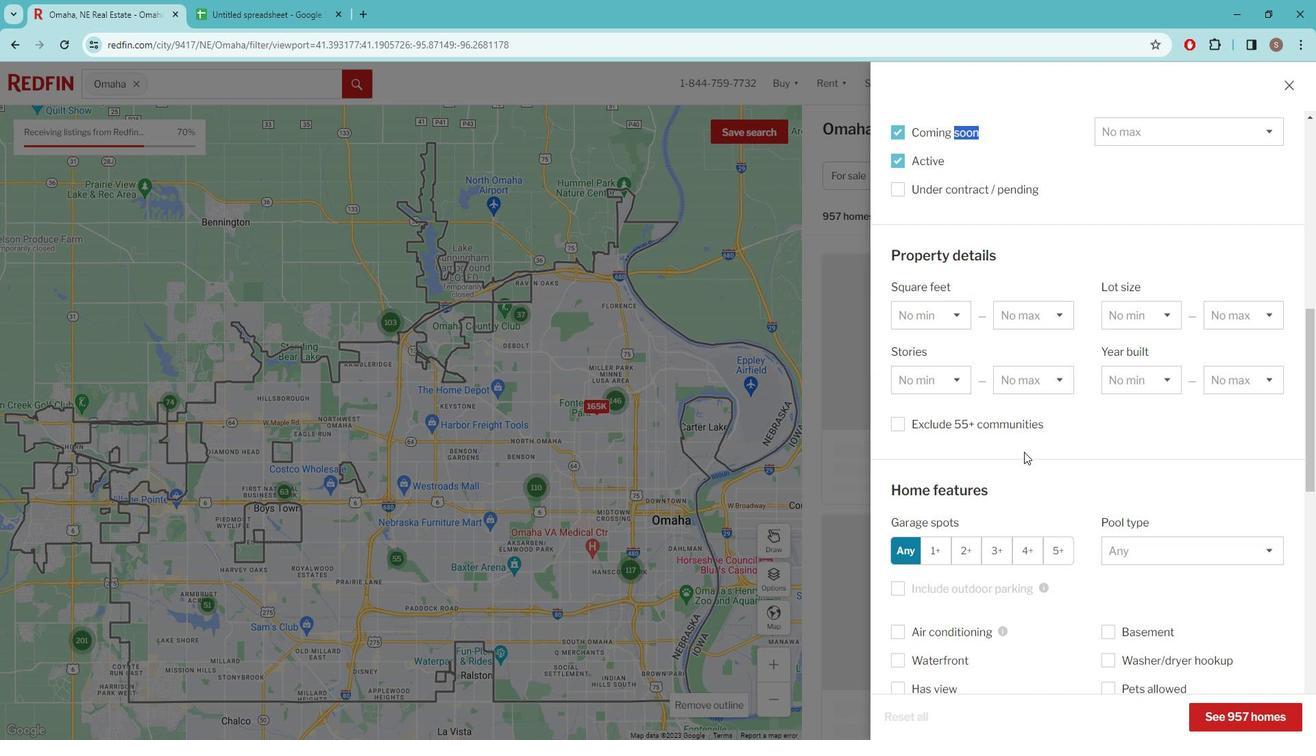 
Action: Mouse scrolled (1033, 443) with delta (0, 0)
Screenshot: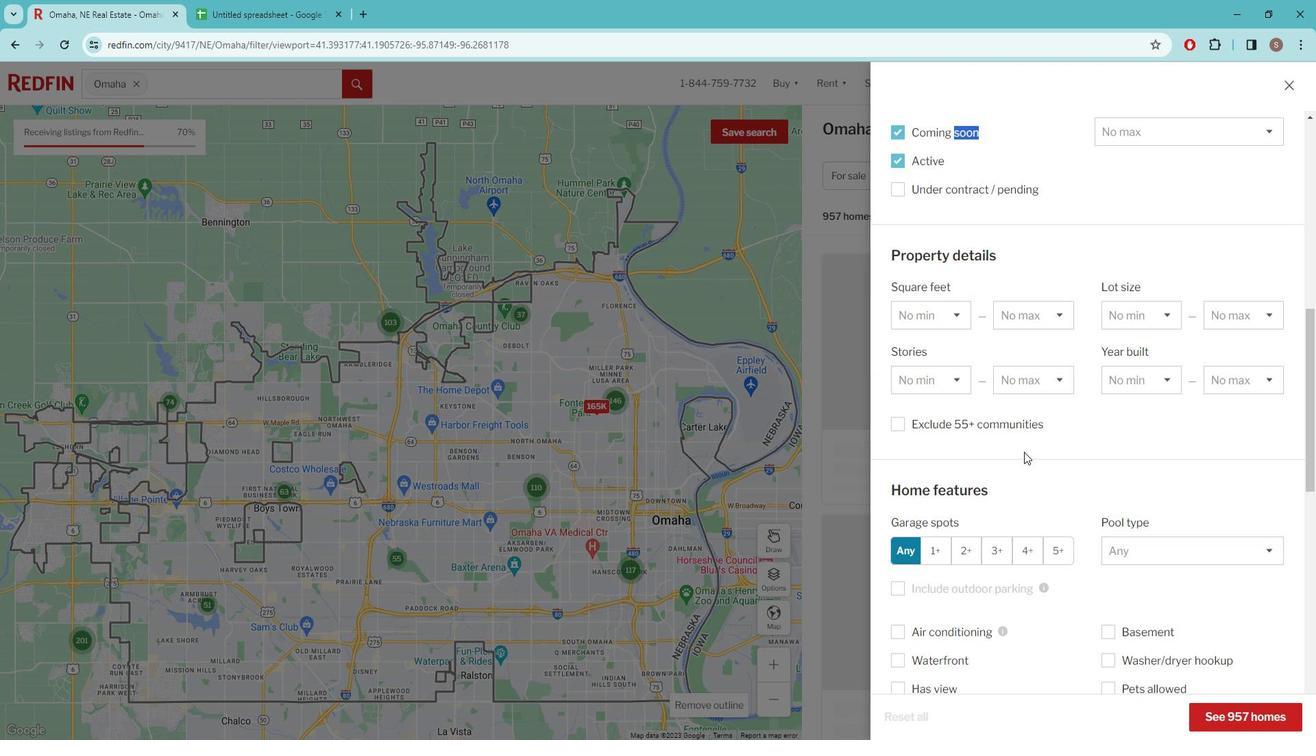 
Action: Mouse scrolled (1033, 443) with delta (0, 0)
Screenshot: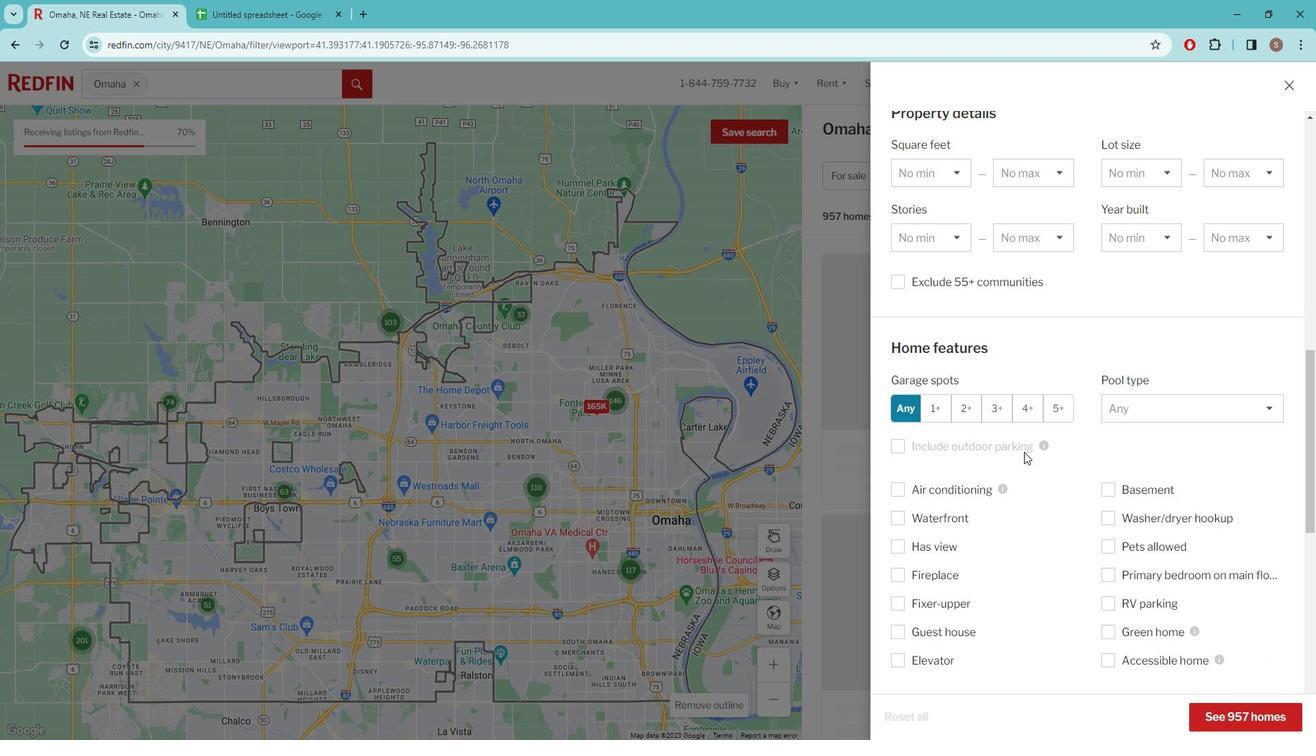 
Action: Mouse scrolled (1033, 443) with delta (0, 0)
Screenshot: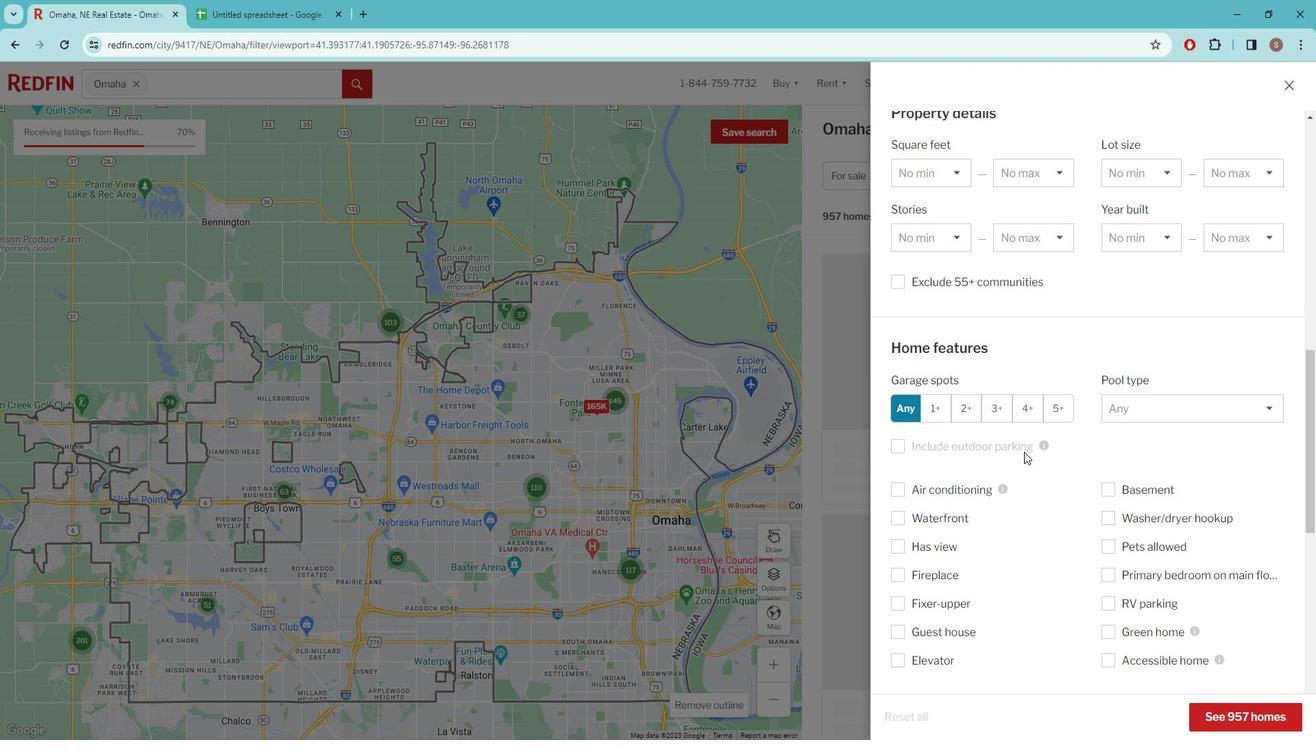
Action: Mouse moved to (1028, 462)
Screenshot: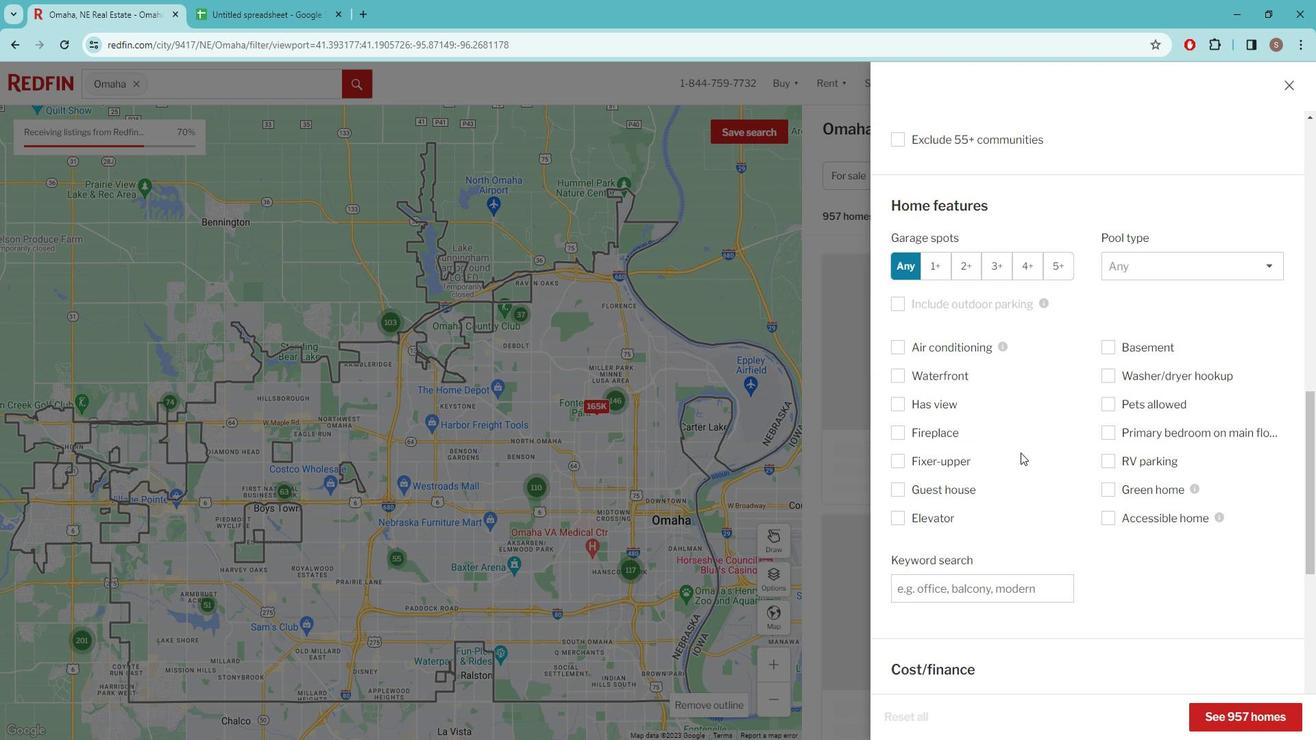 
Action: Mouse scrolled (1028, 461) with delta (0, 0)
Screenshot: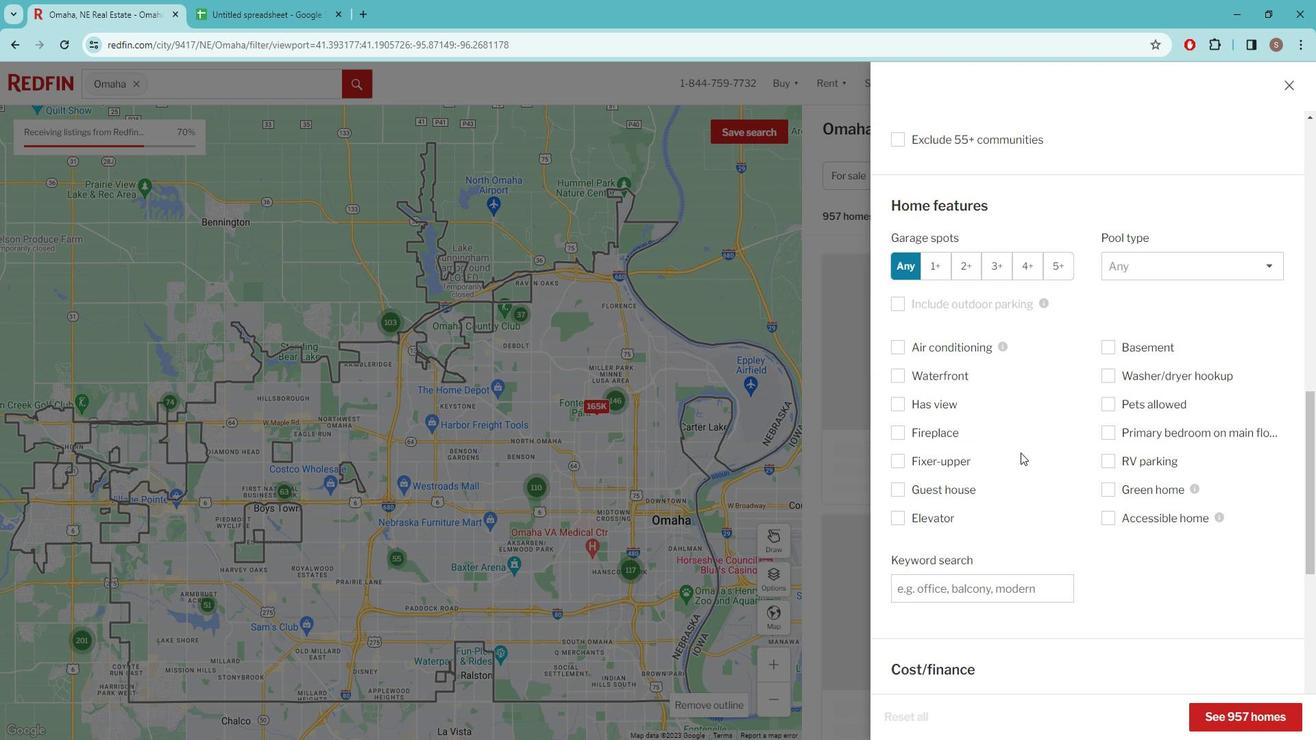 
Action: Mouse scrolled (1028, 461) with delta (0, 0)
Screenshot: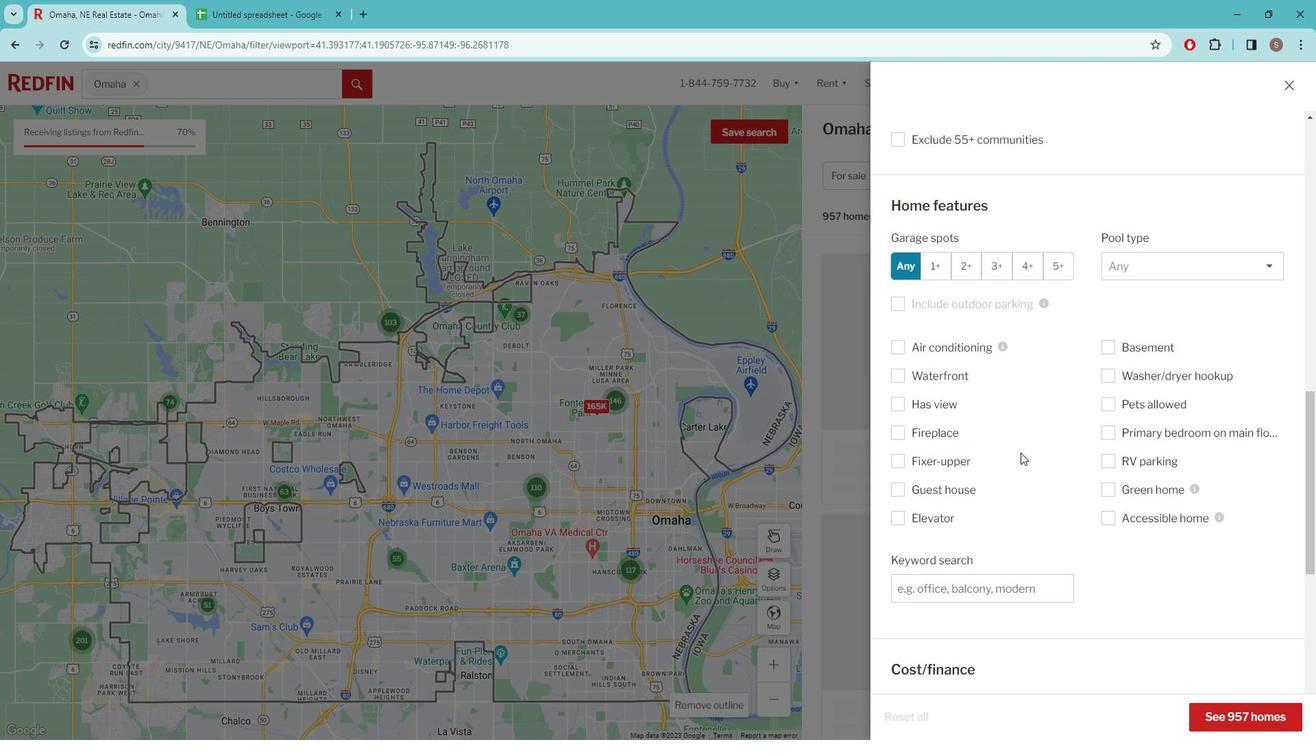 
Action: Mouse moved to (992, 443)
Screenshot: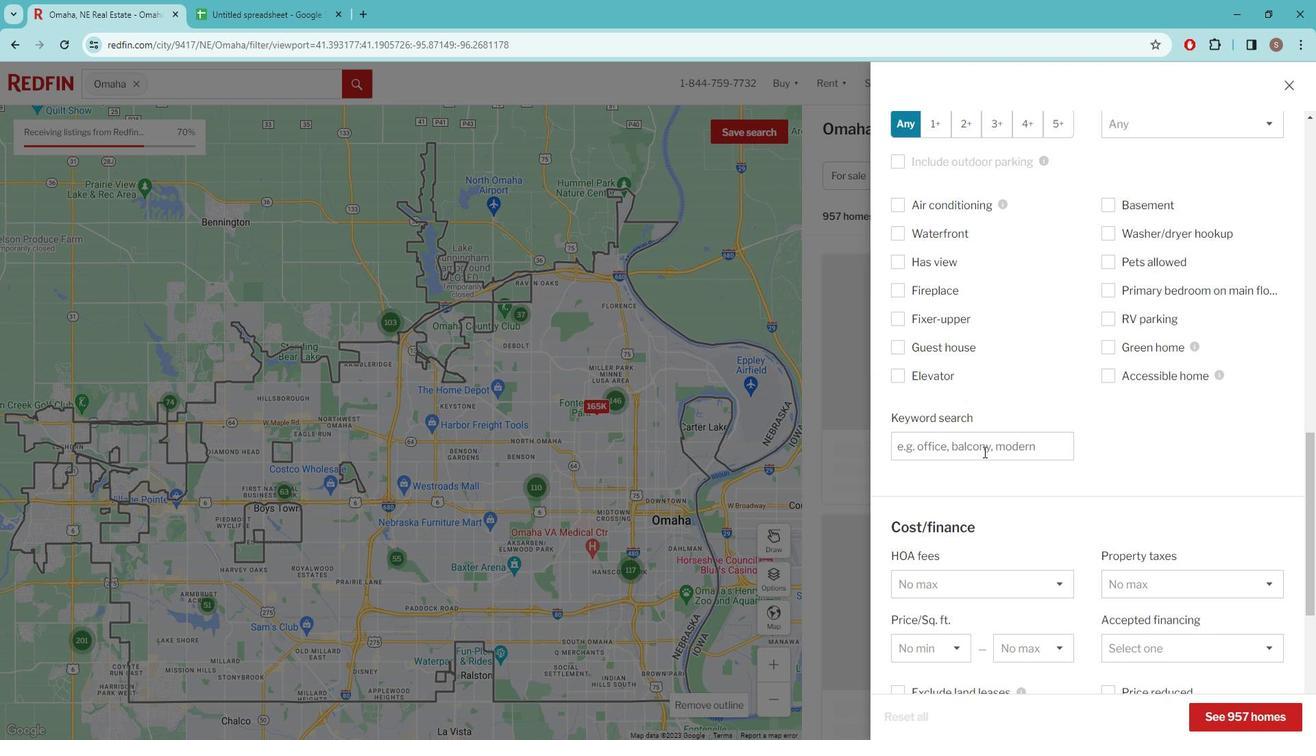
Action: Mouse pressed left at (992, 443)
Screenshot: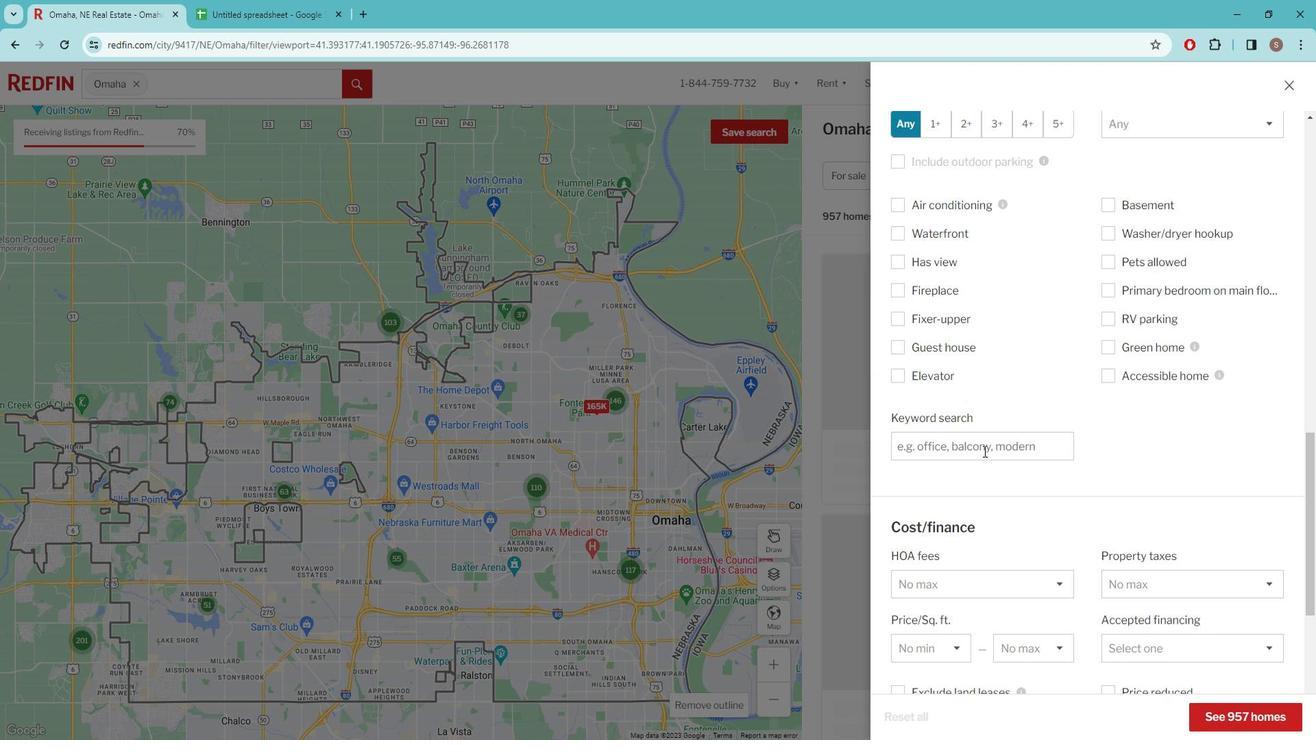 
Action: Mouse moved to (992, 443)
Screenshot: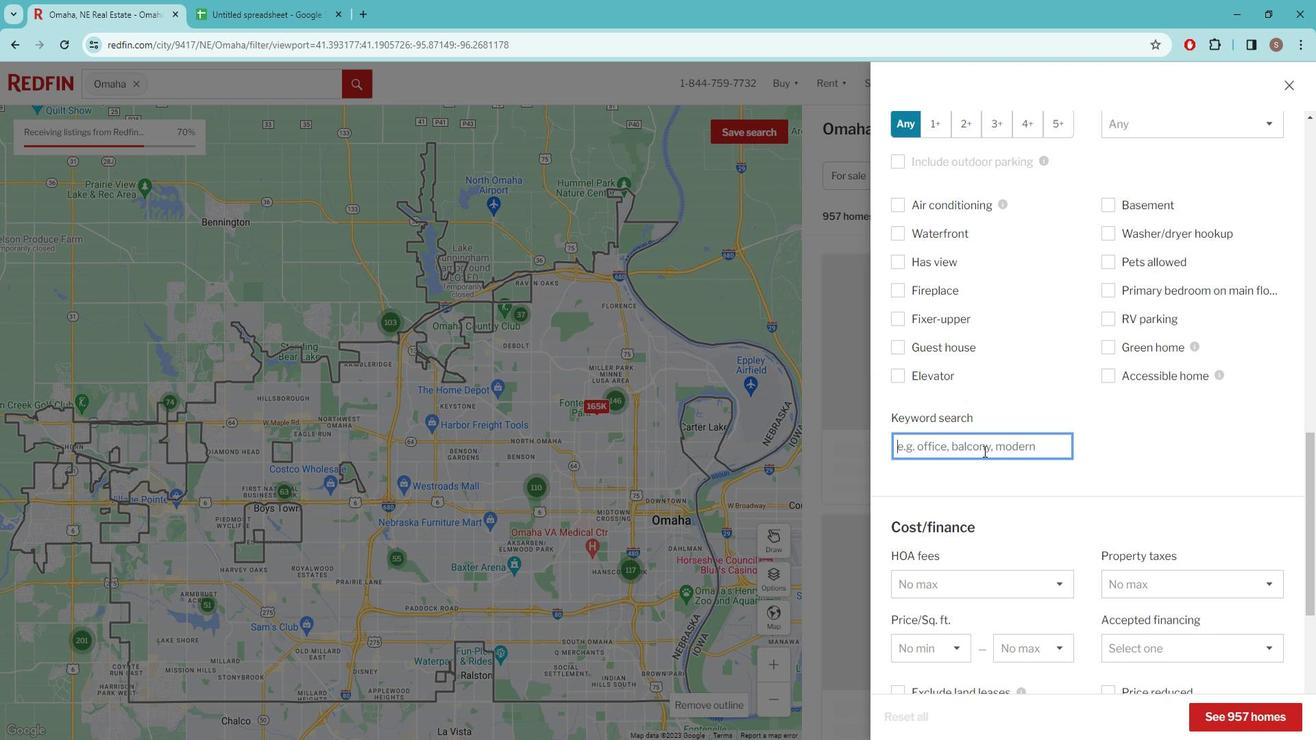 
Action: Key pressed FENCED<Key.space>BACKYARD<Key.space>AND<Key.space>PLAYGROUND<Key.space>
Screenshot: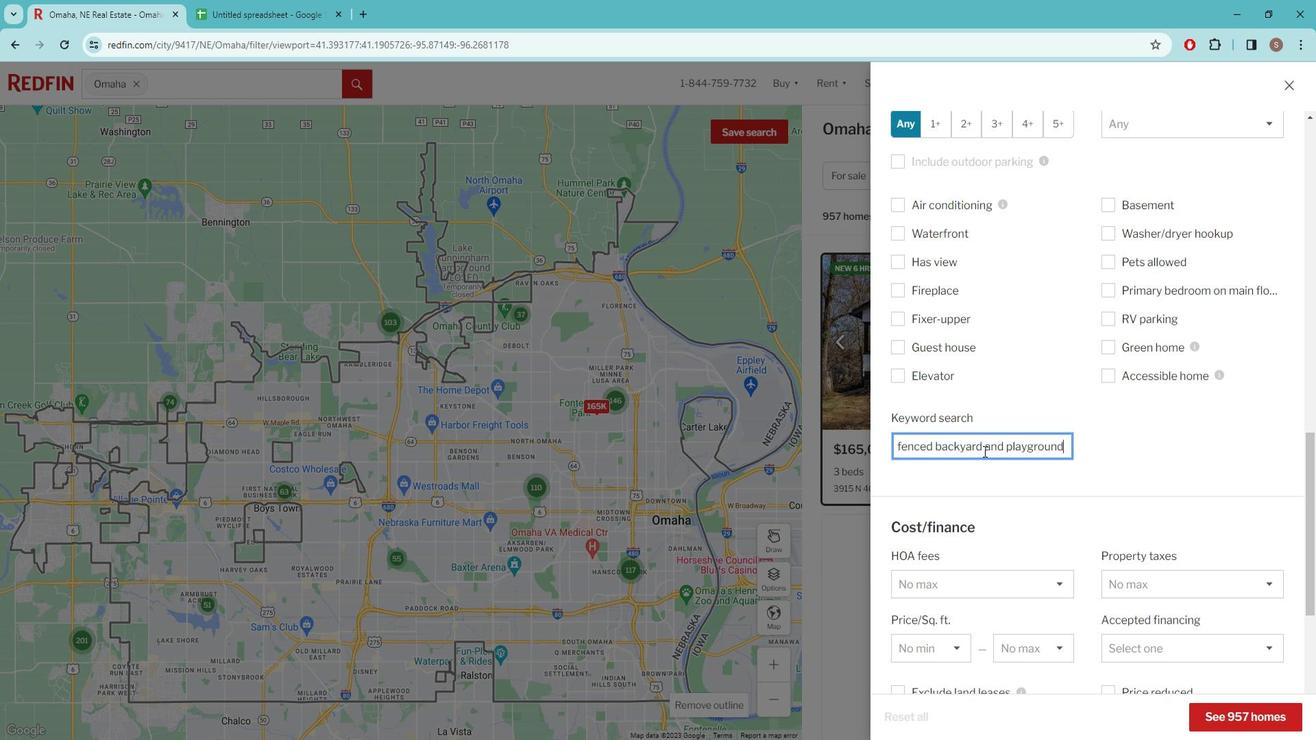 
Action: Mouse moved to (1172, 455)
Screenshot: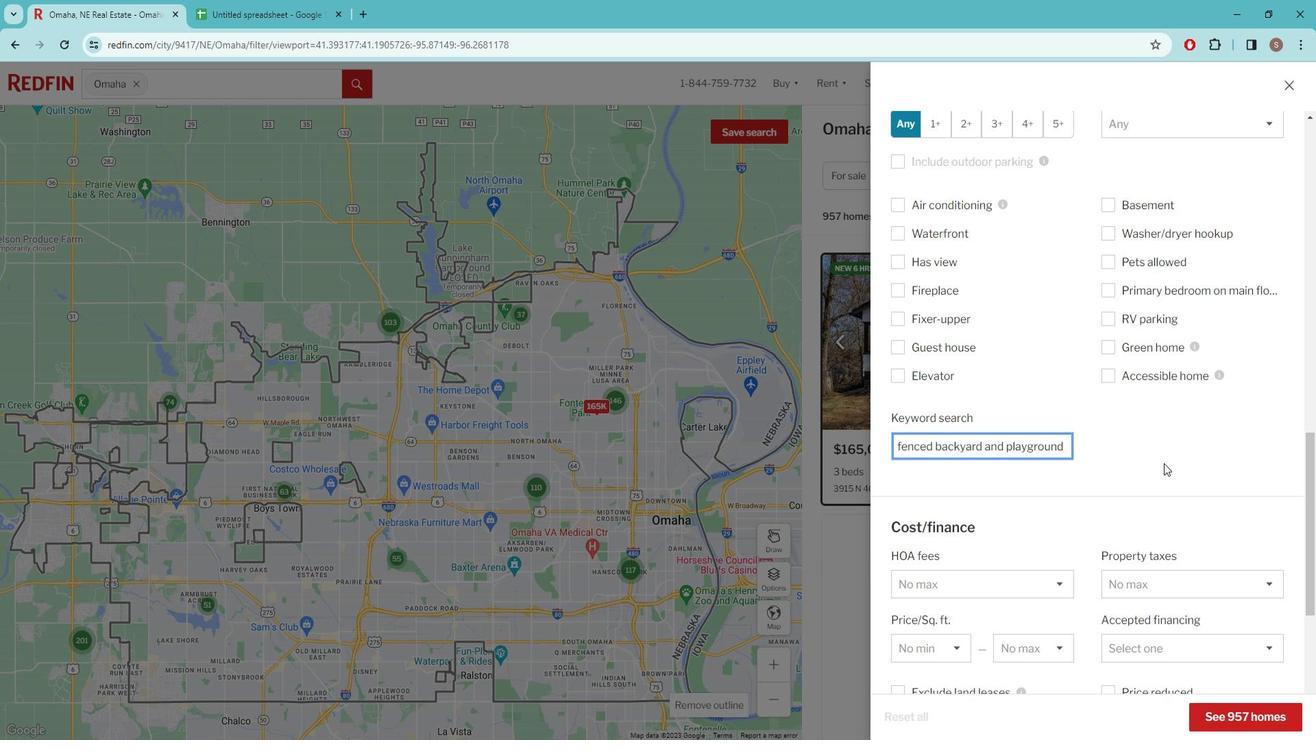
Action: Mouse pressed left at (1172, 455)
Screenshot: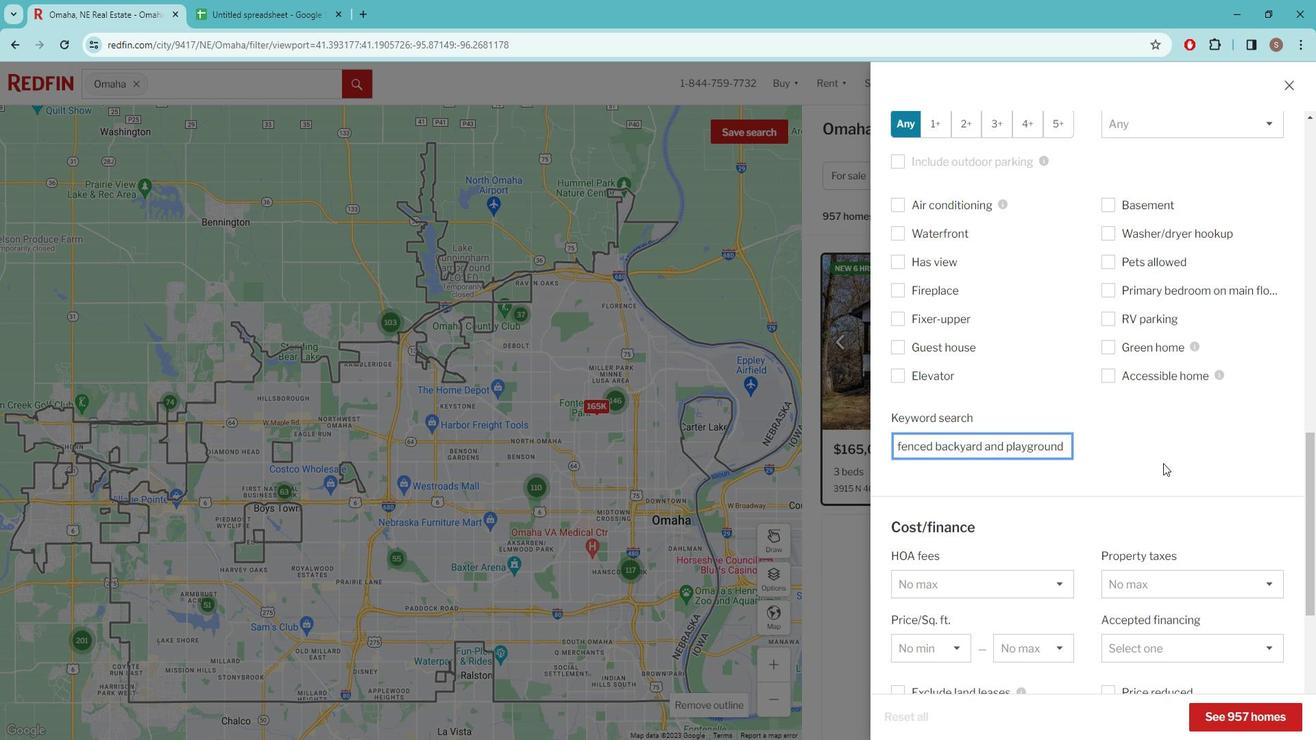 
Action: Mouse moved to (1118, 446)
Screenshot: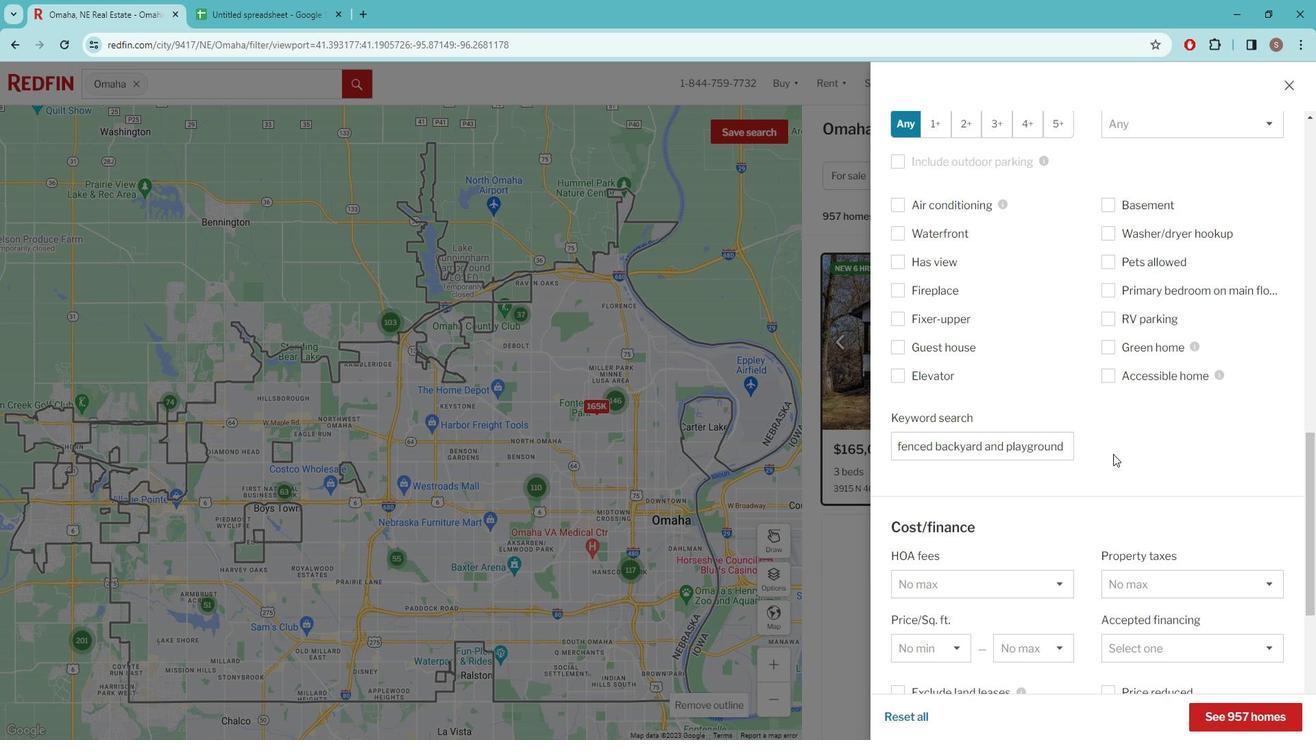
Action: Mouse scrolled (1118, 445) with delta (0, 0)
Screenshot: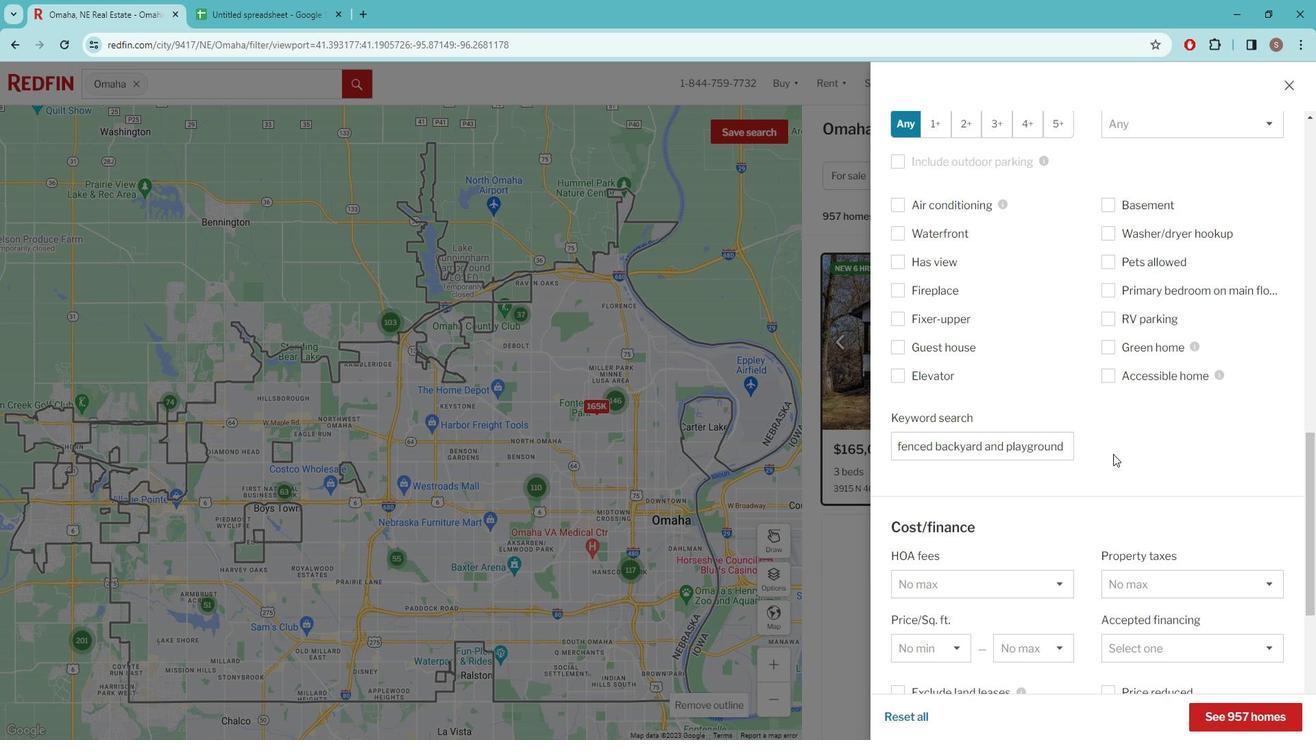 
Action: Mouse moved to (1118, 446)
Screenshot: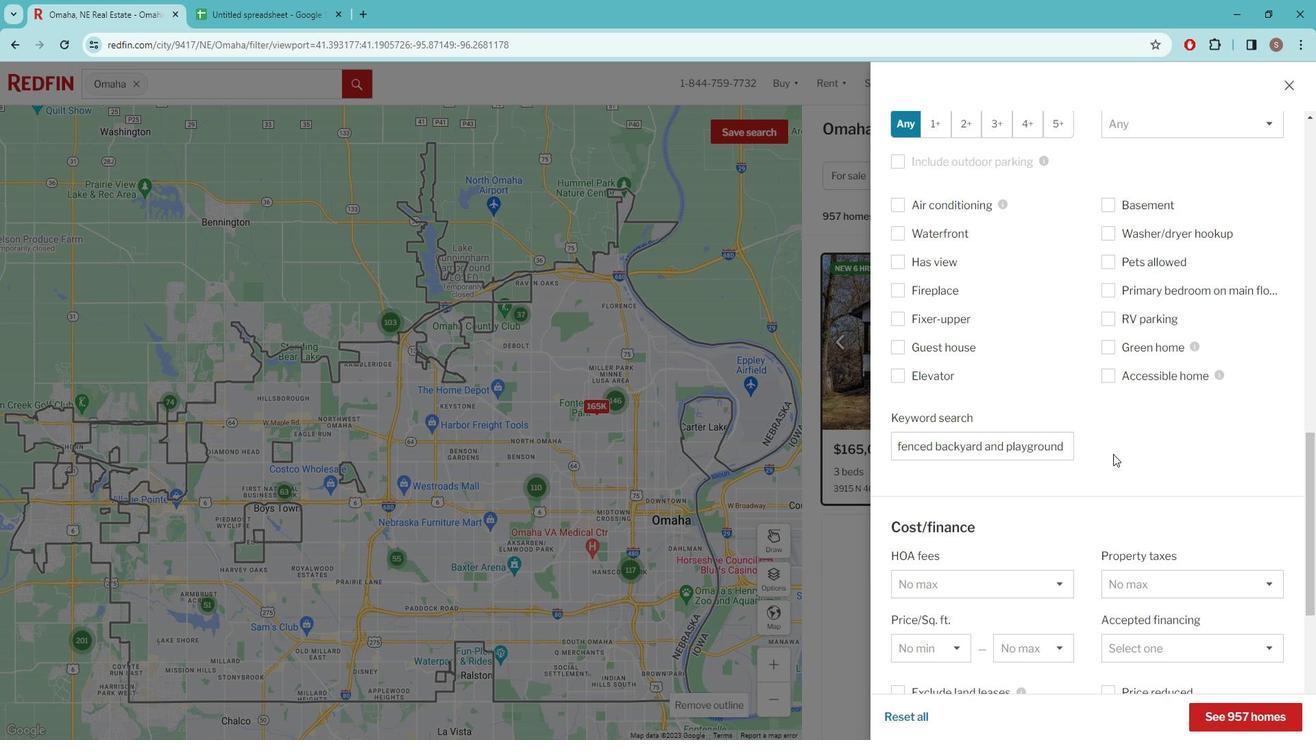 
Action: Mouse scrolled (1118, 445) with delta (0, 0)
Screenshot: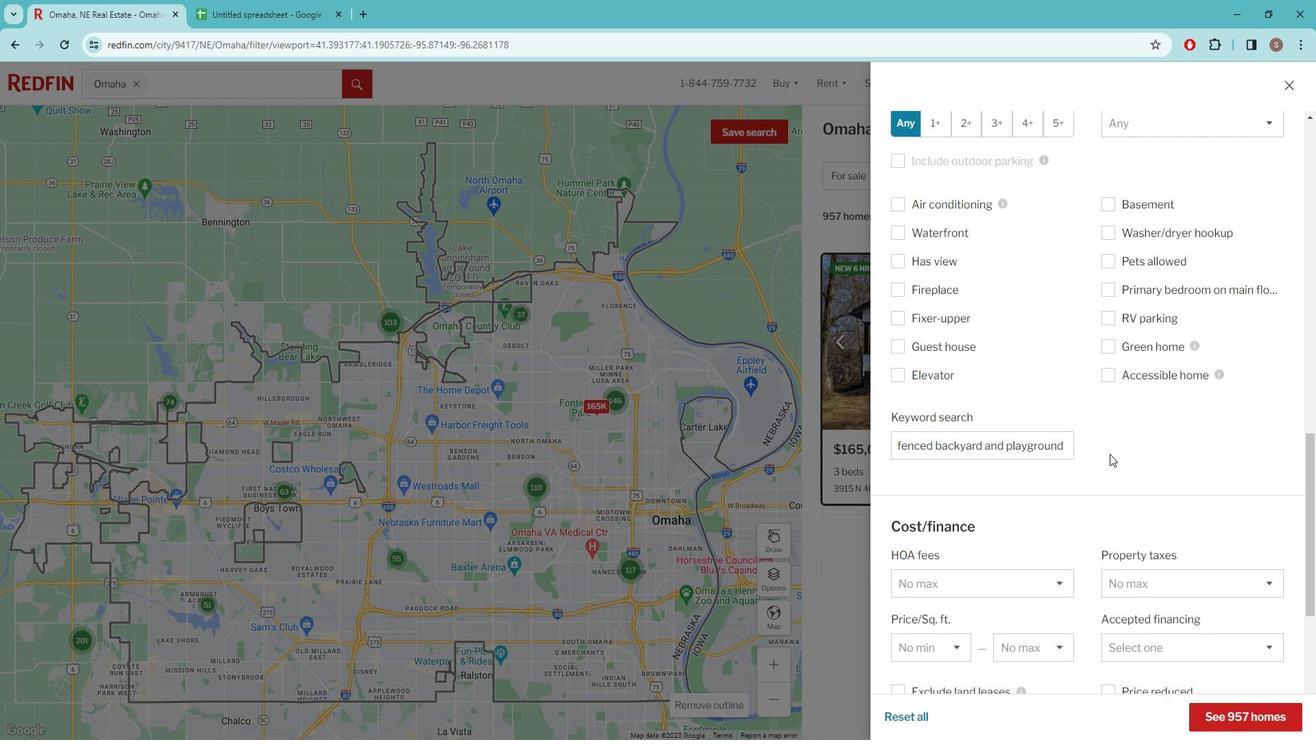 
Action: Mouse moved to (1109, 443)
Screenshot: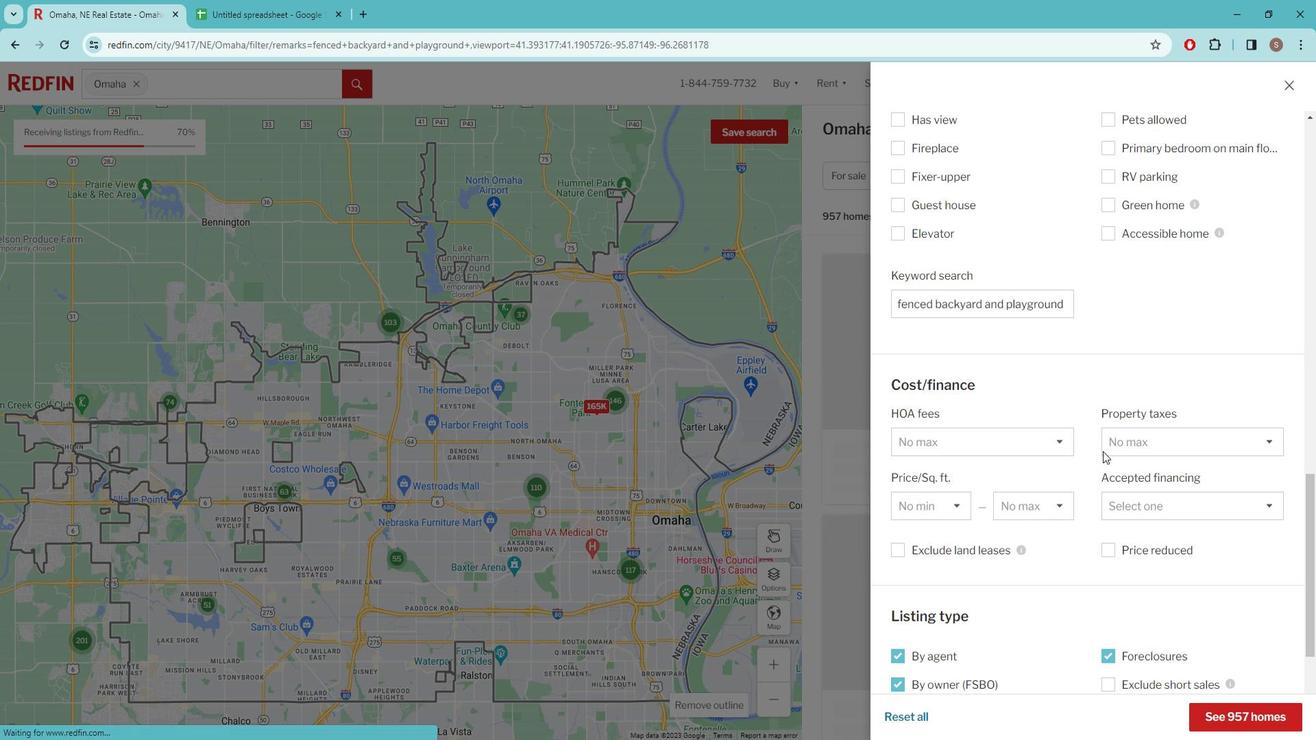 
Action: Mouse scrolled (1109, 442) with delta (0, 0)
Screenshot: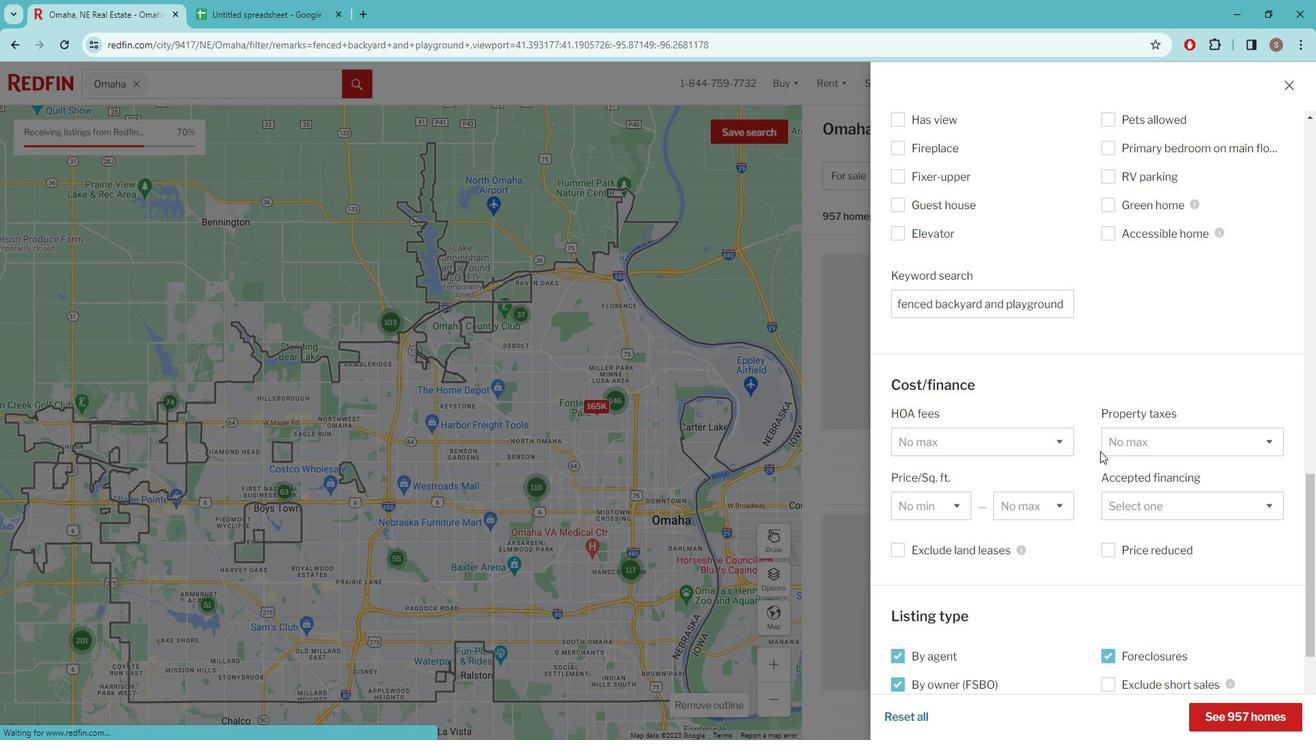 
Action: Mouse scrolled (1109, 442) with delta (0, 0)
Screenshot: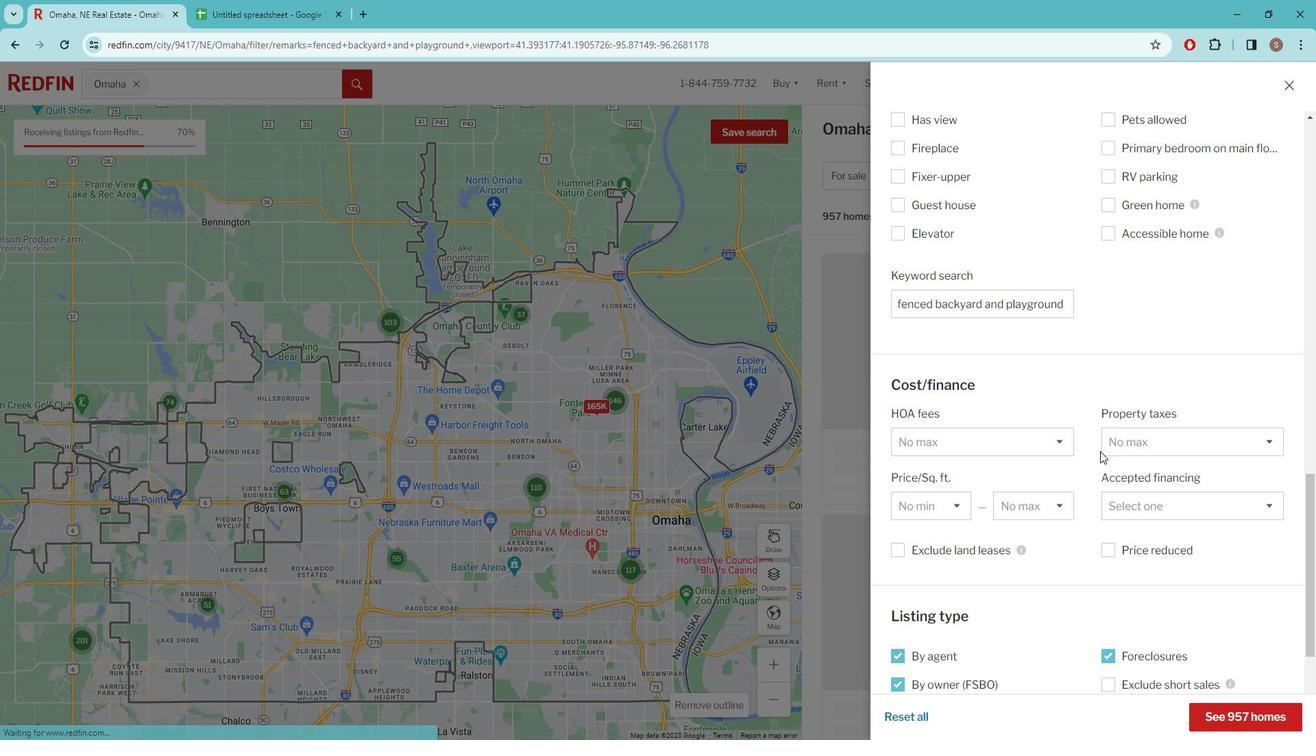
Action: Mouse scrolled (1109, 442) with delta (0, 0)
Screenshot: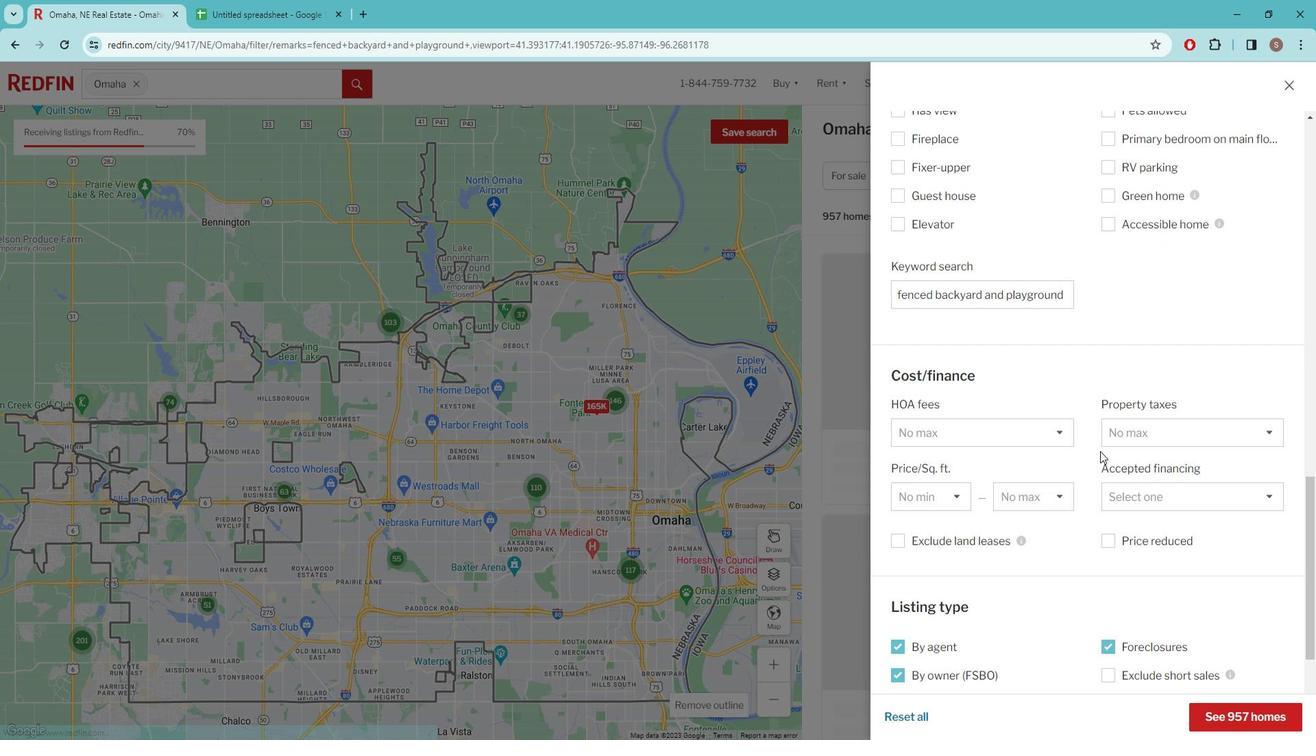 
Action: Mouse scrolled (1109, 442) with delta (0, 0)
Screenshot: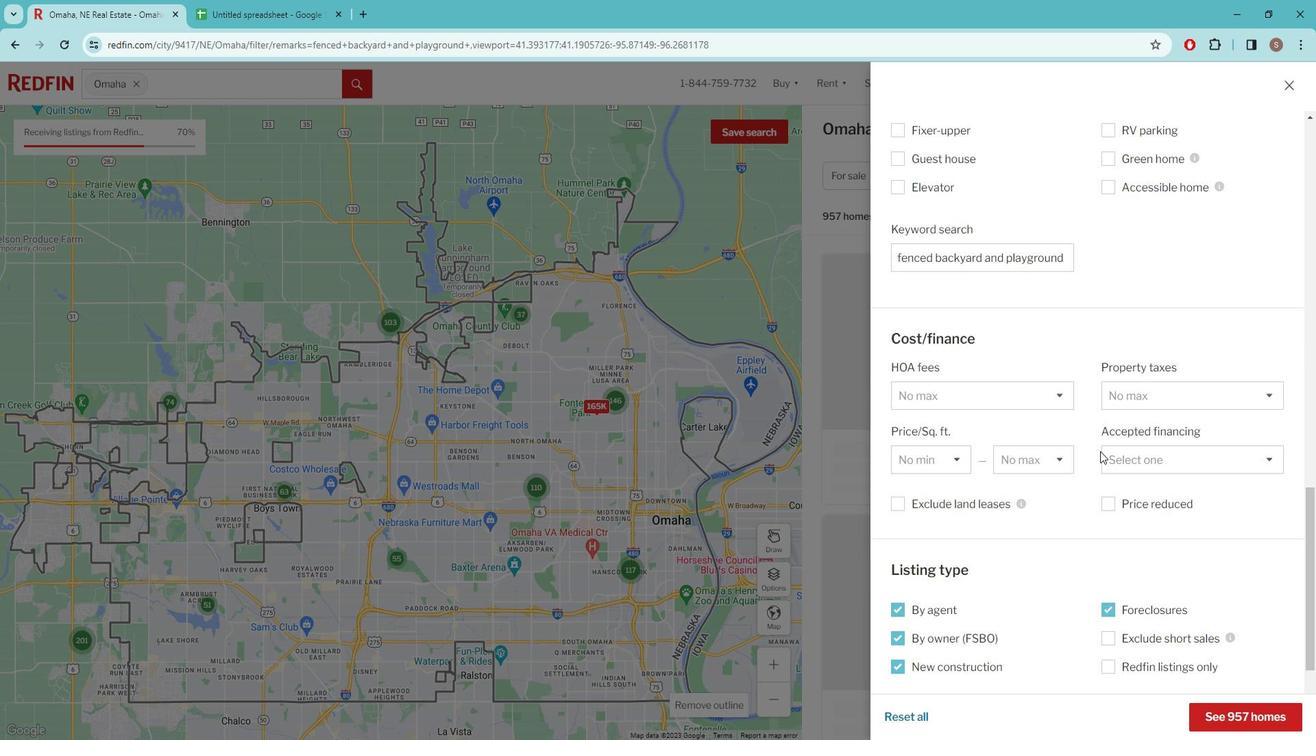 
Action: Mouse scrolled (1109, 442) with delta (0, 0)
Screenshot: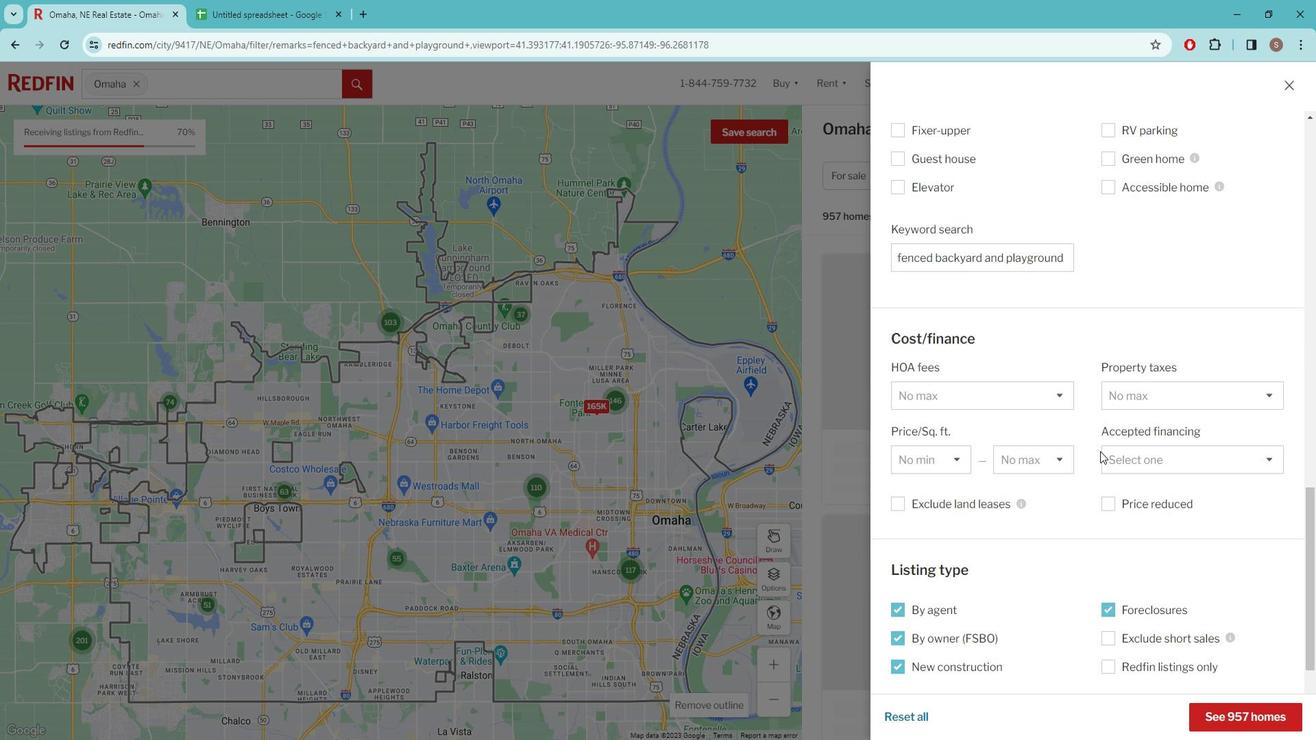 
Action: Mouse scrolled (1109, 442) with delta (0, 0)
Screenshot: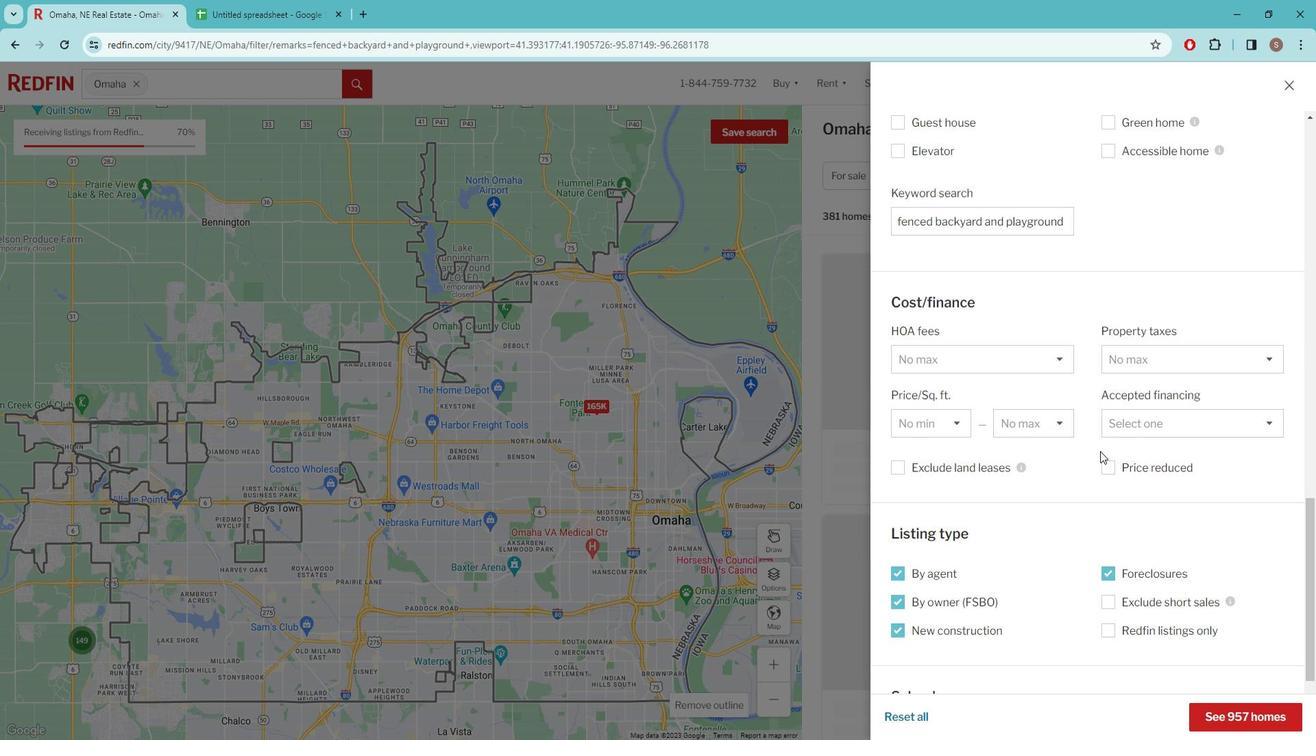 
Action: Mouse moved to (1016, 573)
Screenshot: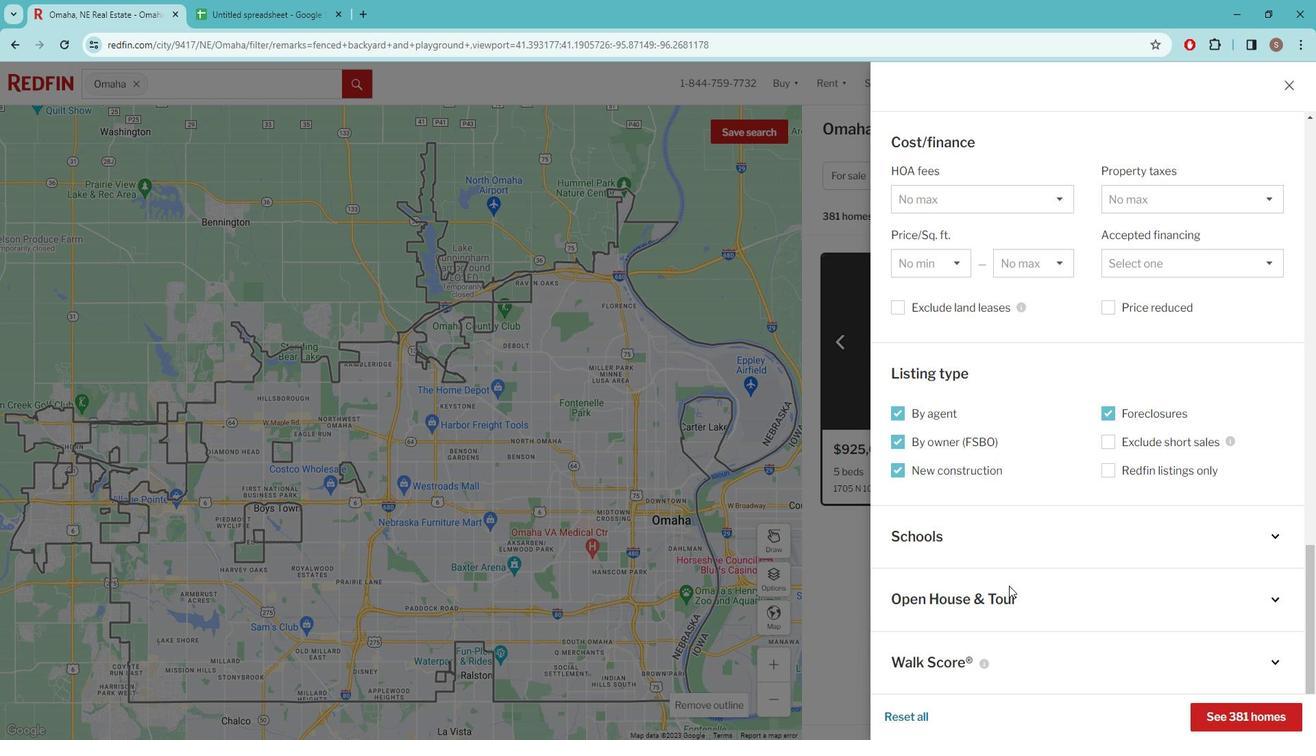 
Action: Mouse pressed left at (1016, 573)
Screenshot: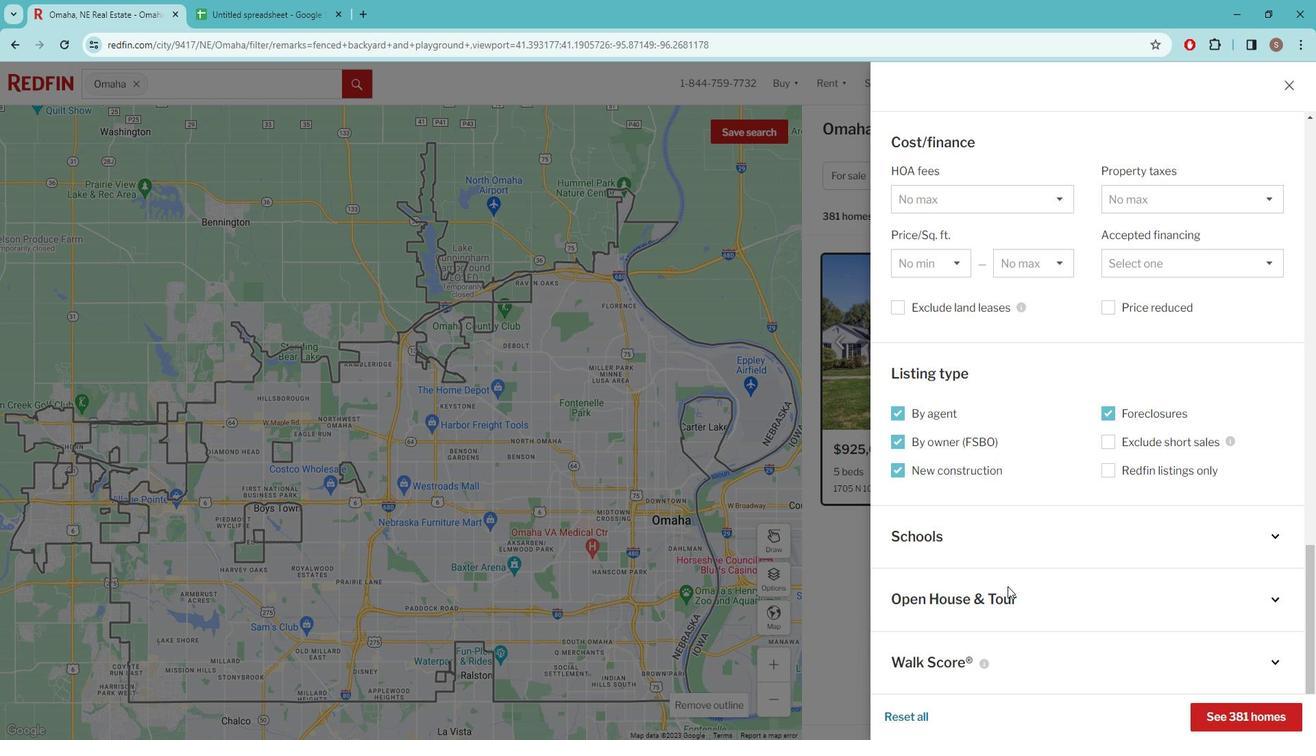 
Action: Mouse moved to (993, 590)
Screenshot: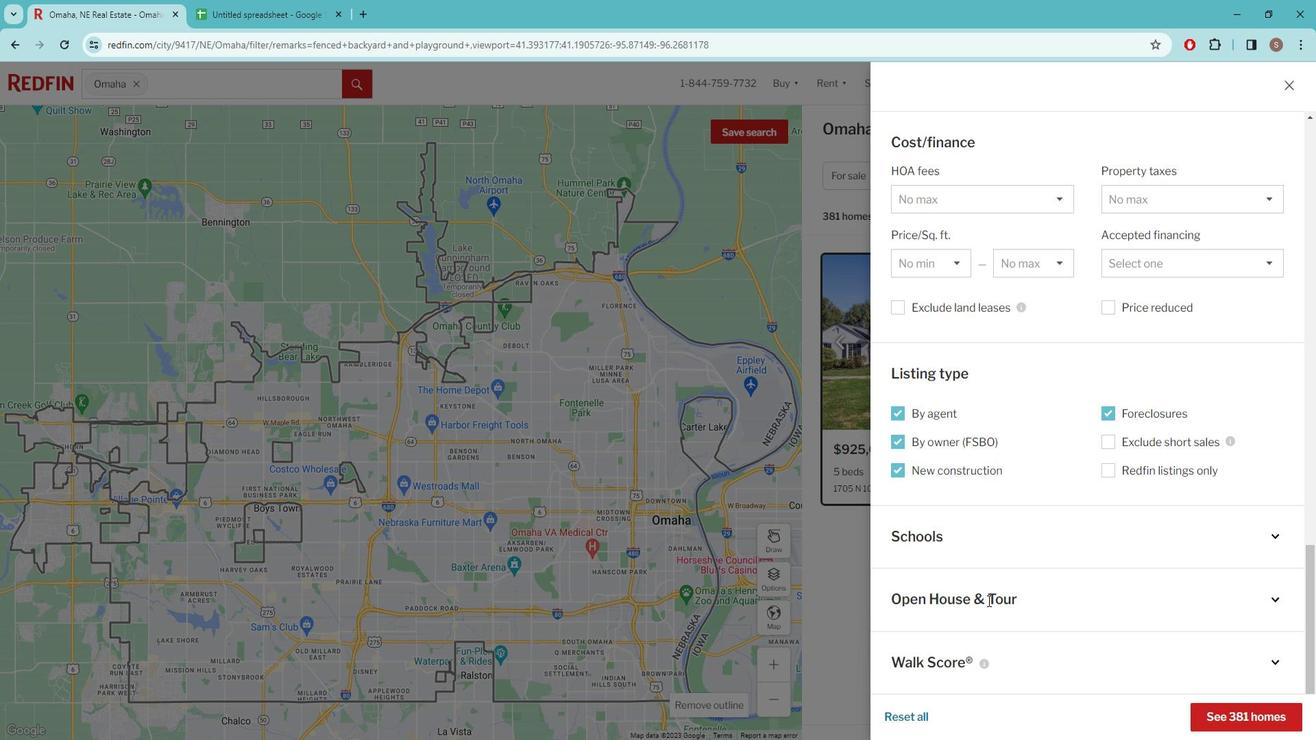 
Action: Mouse pressed left at (993, 590)
Screenshot: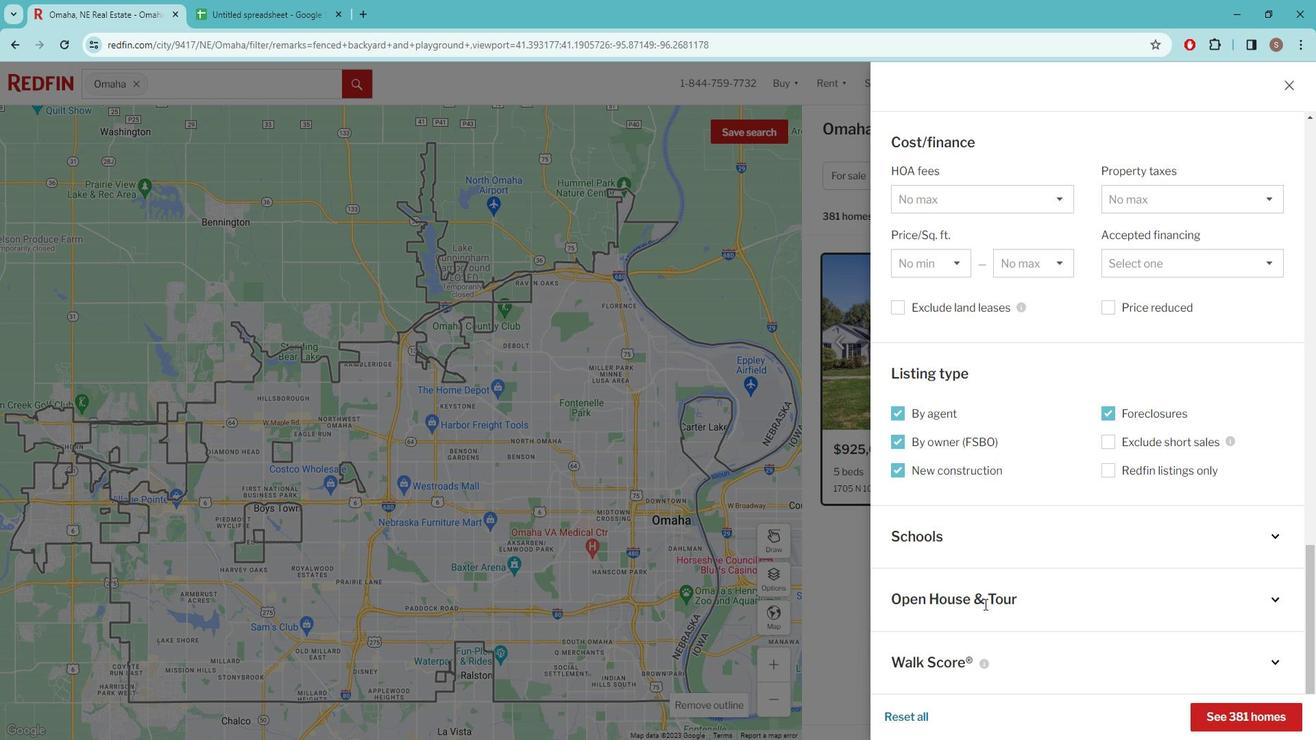 
Action: Mouse moved to (909, 577)
Screenshot: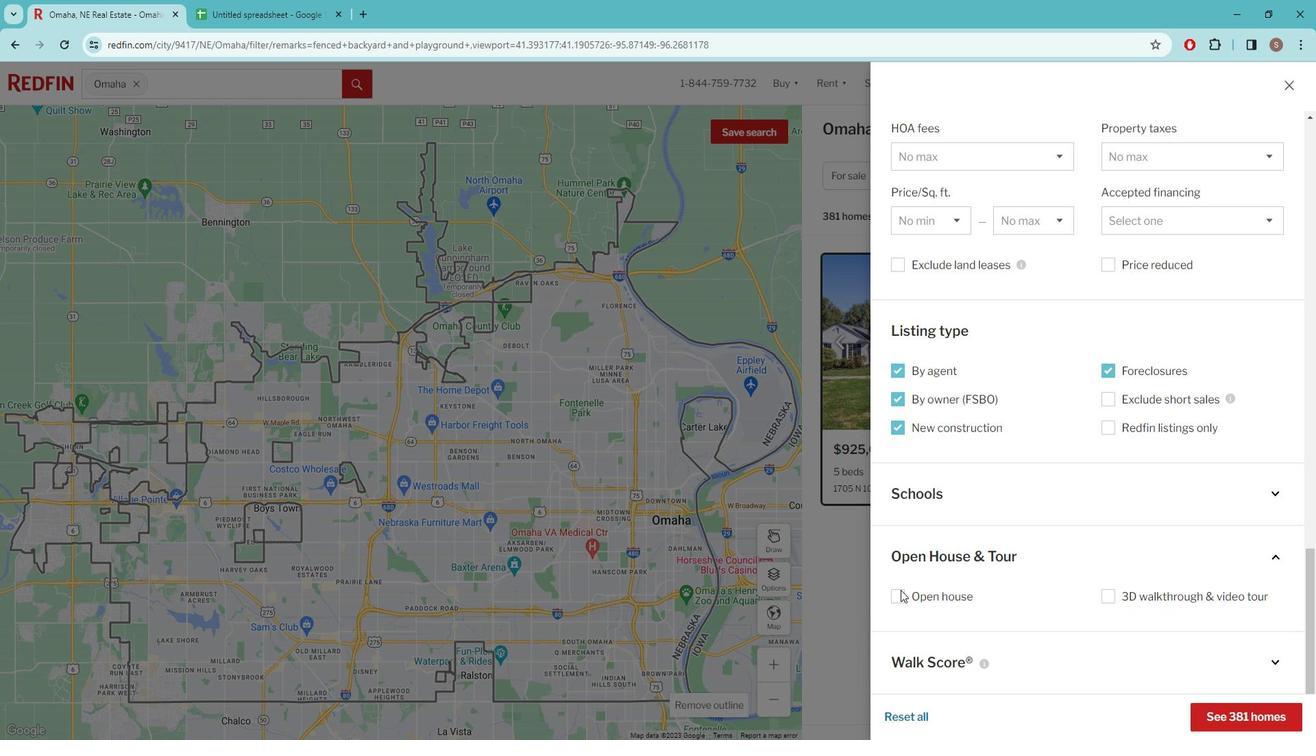 
Action: Mouse pressed left at (909, 577)
Screenshot: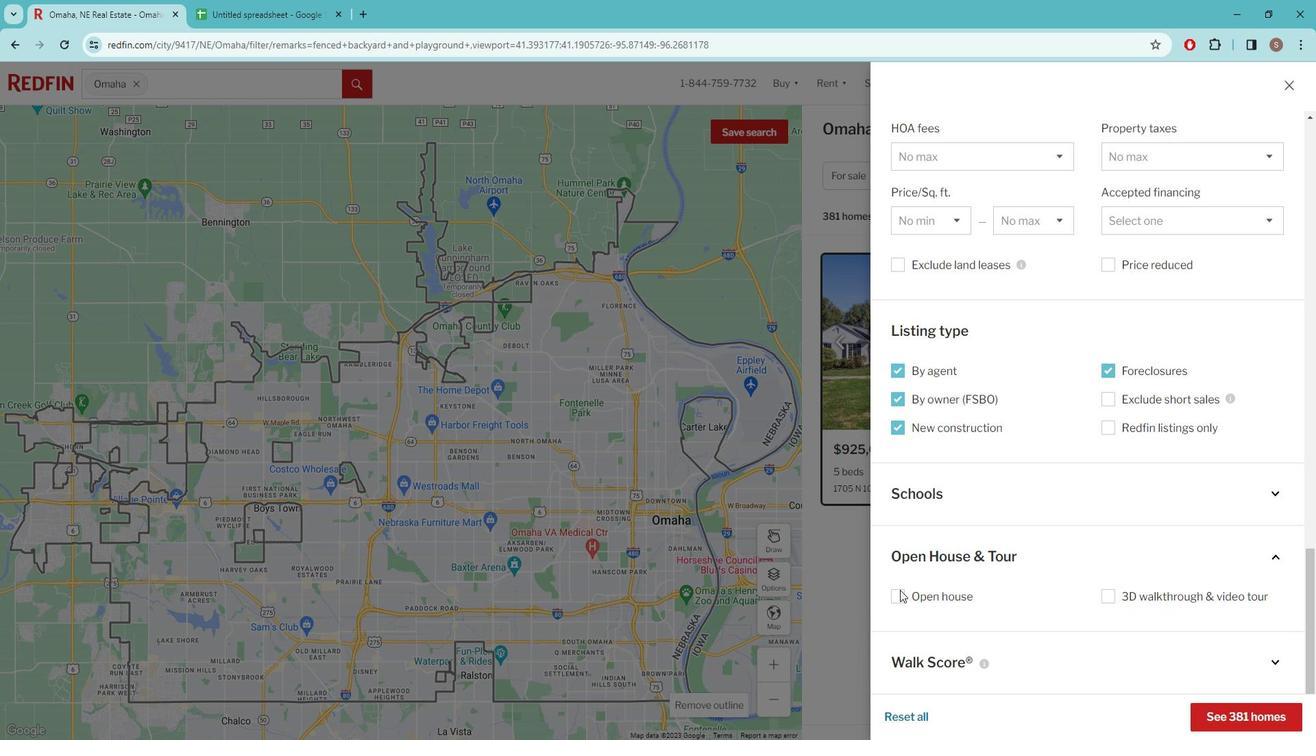 
Action: Mouse moved to (930, 634)
Screenshot: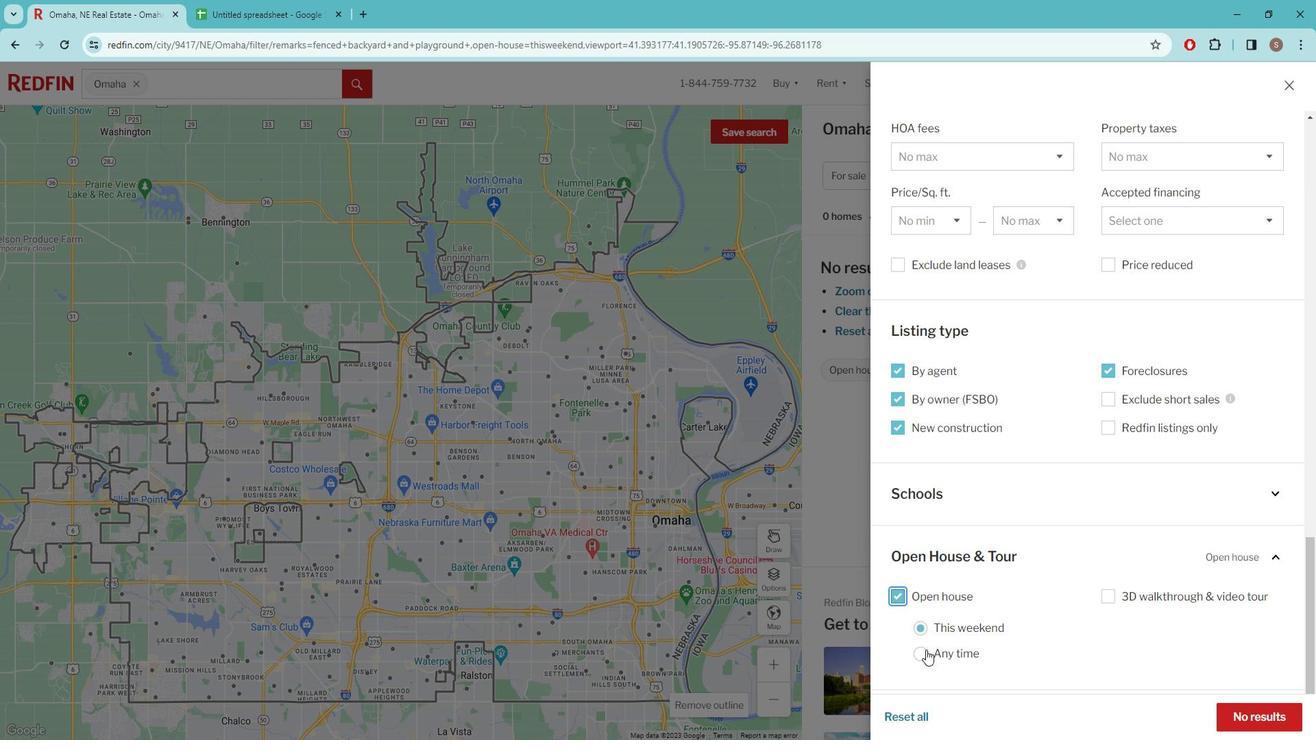 
Action: Mouse pressed left at (930, 634)
Screenshot: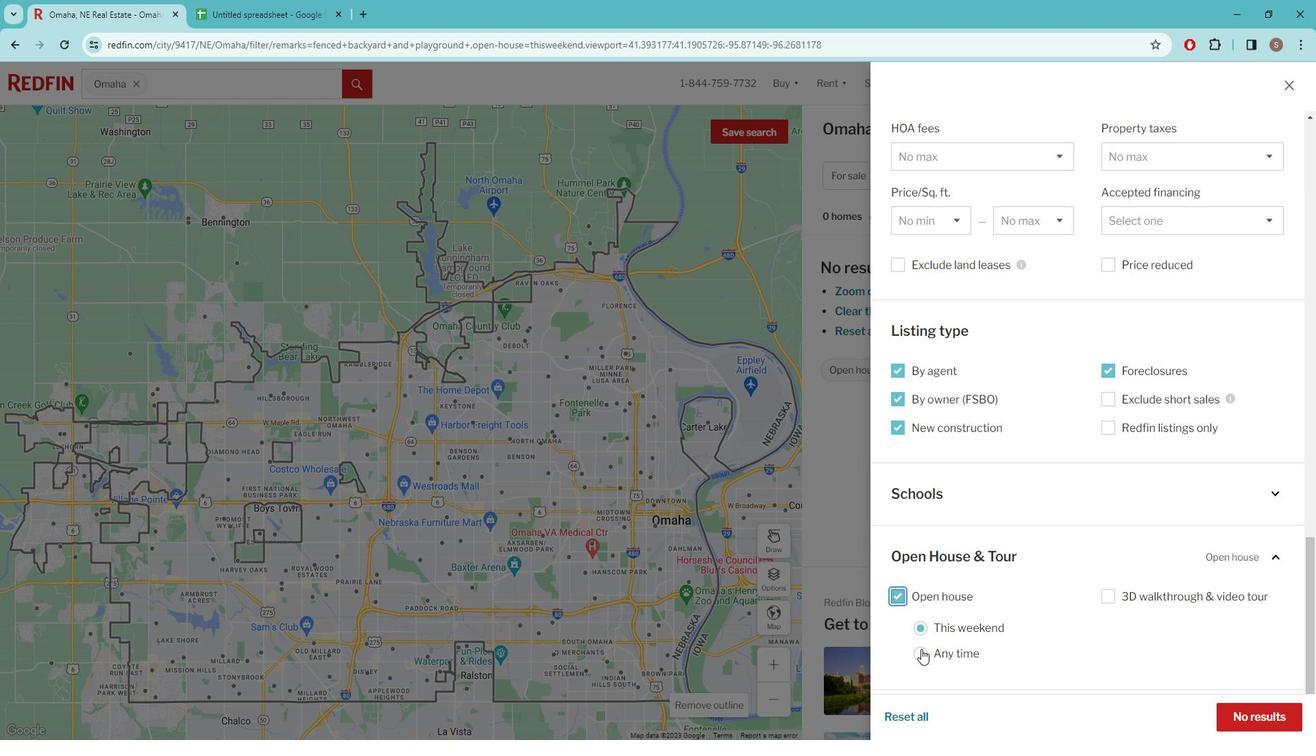 
Action: Mouse moved to (1263, 701)
Screenshot: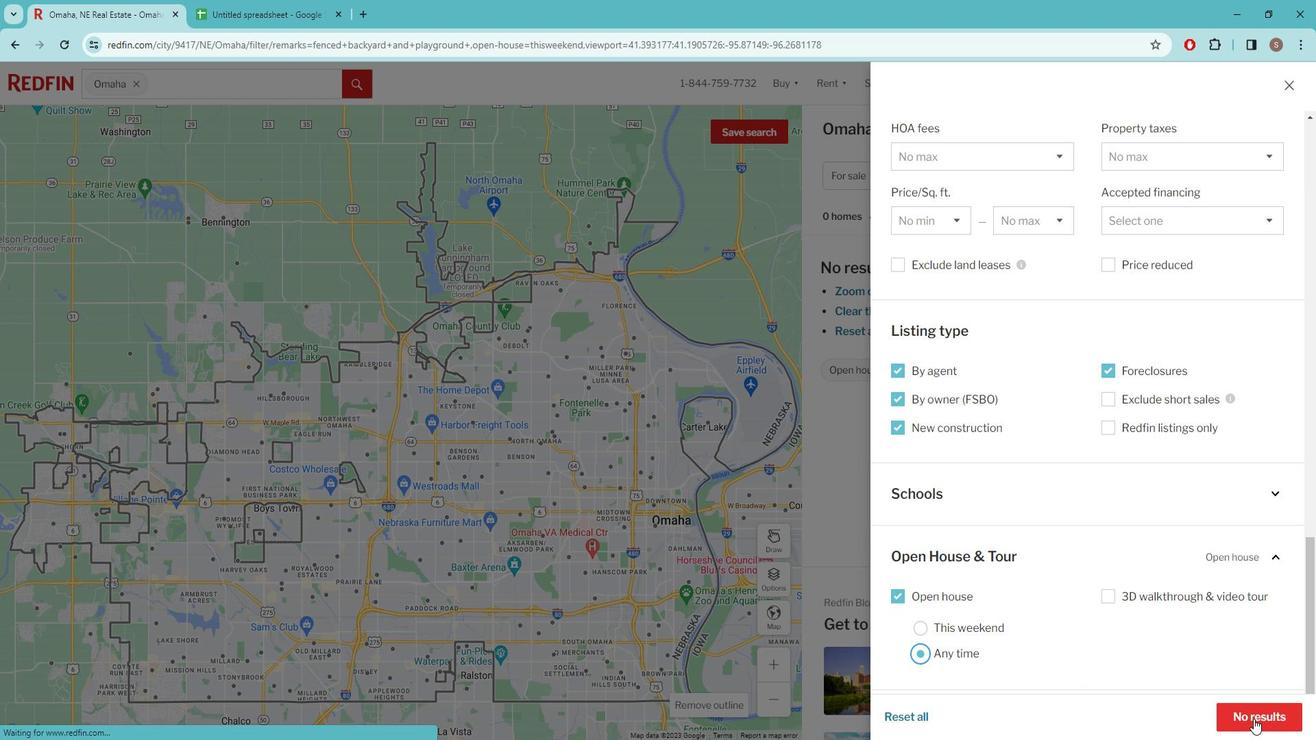 
Action: Mouse pressed left at (1263, 701)
Screenshot: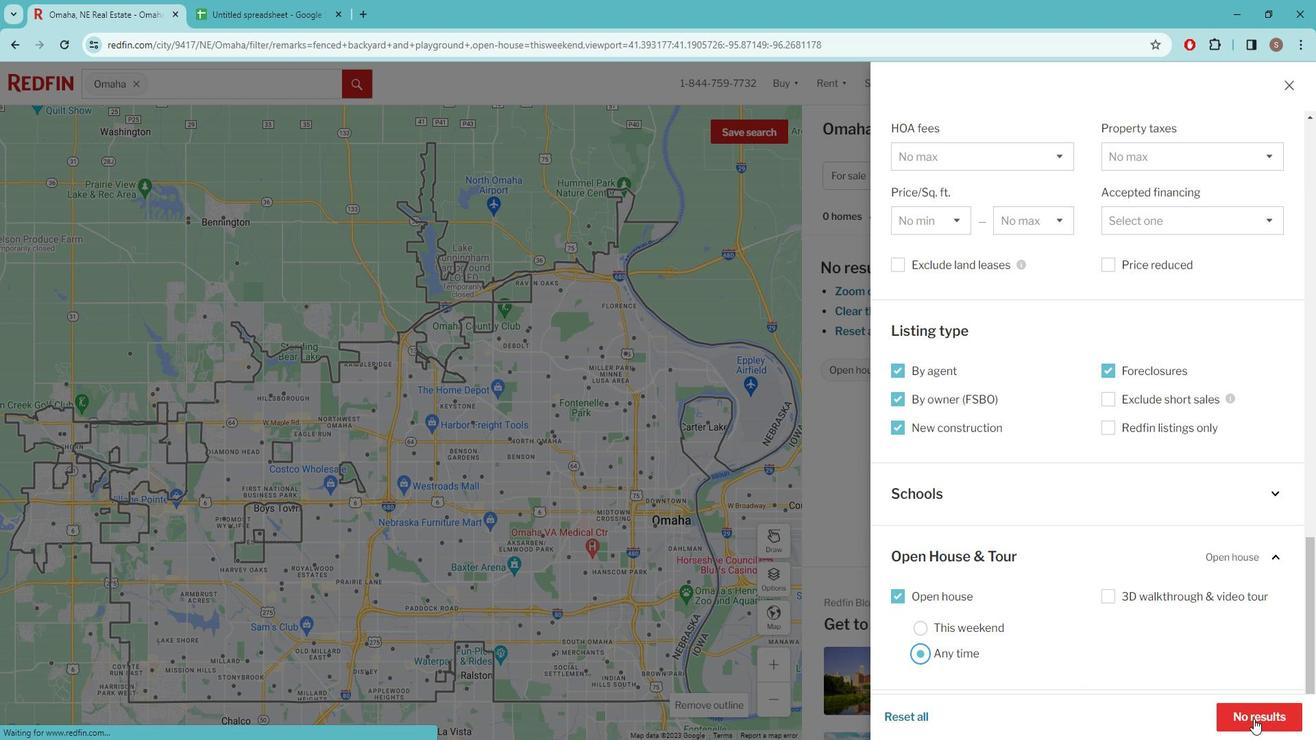 
Action: Mouse moved to (1118, 460)
Screenshot: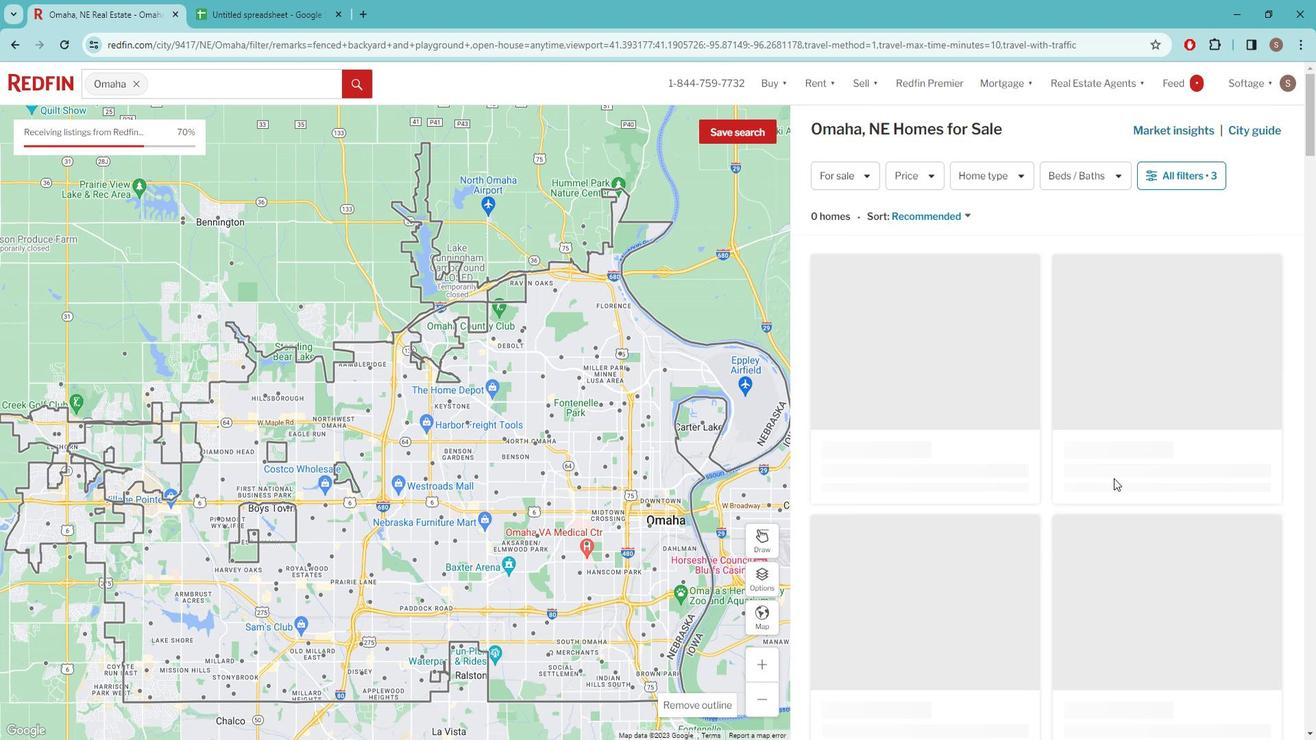 
